 Task: Look for space in Rozzano, Italy from 3rd June, 2023 to 9th June, 2023 for 2 adults in price range Rs.6000 to Rs.12000. Place can be entire place with 1  bedroom having 1 bed and 1 bathroom. Property type can be house, flat, guest house, hotel. Booking option can be shelf check-in. Required host language is English.
Action: Mouse moved to (417, 116)
Screenshot: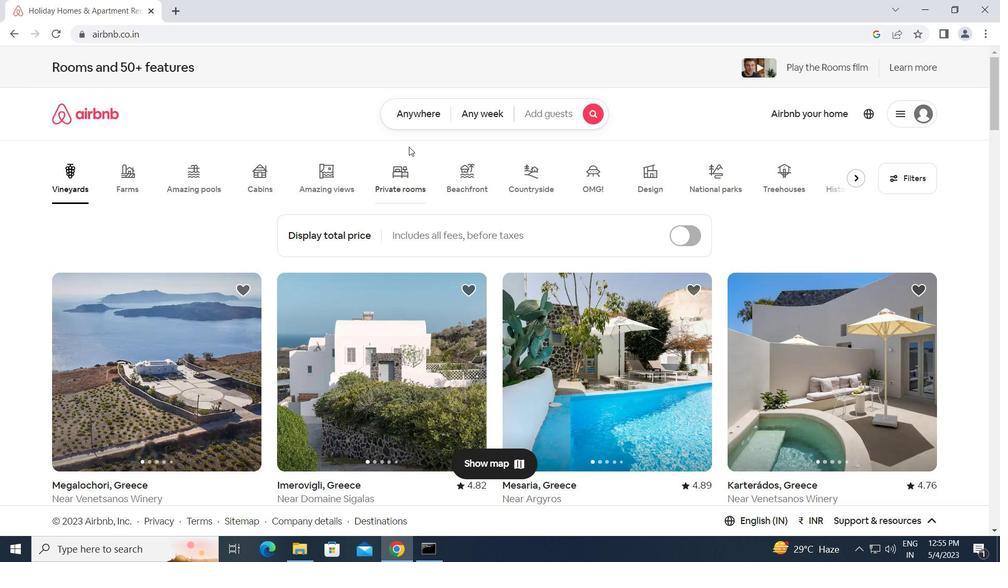 
Action: Mouse pressed left at (417, 116)
Screenshot: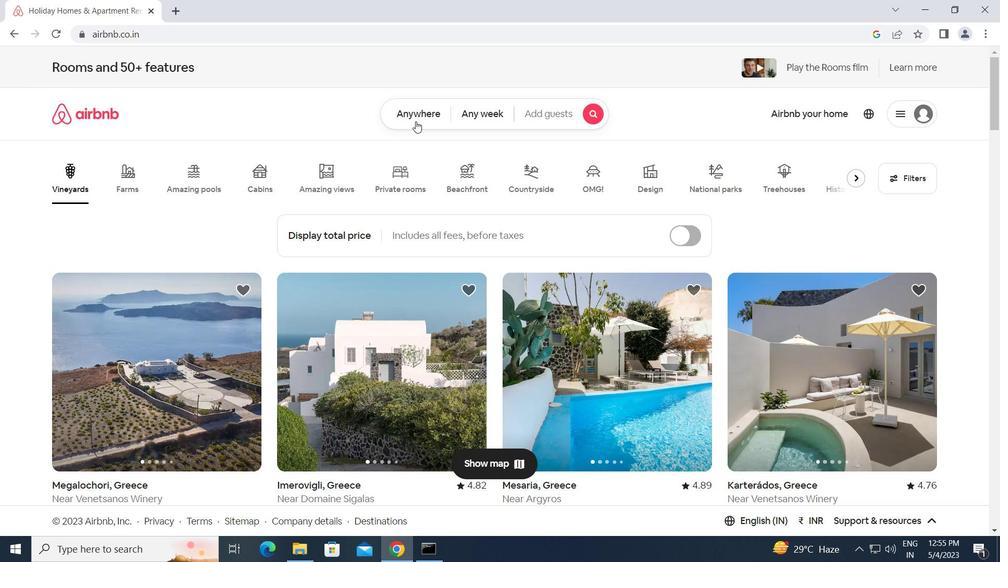 
Action: Mouse moved to (341, 157)
Screenshot: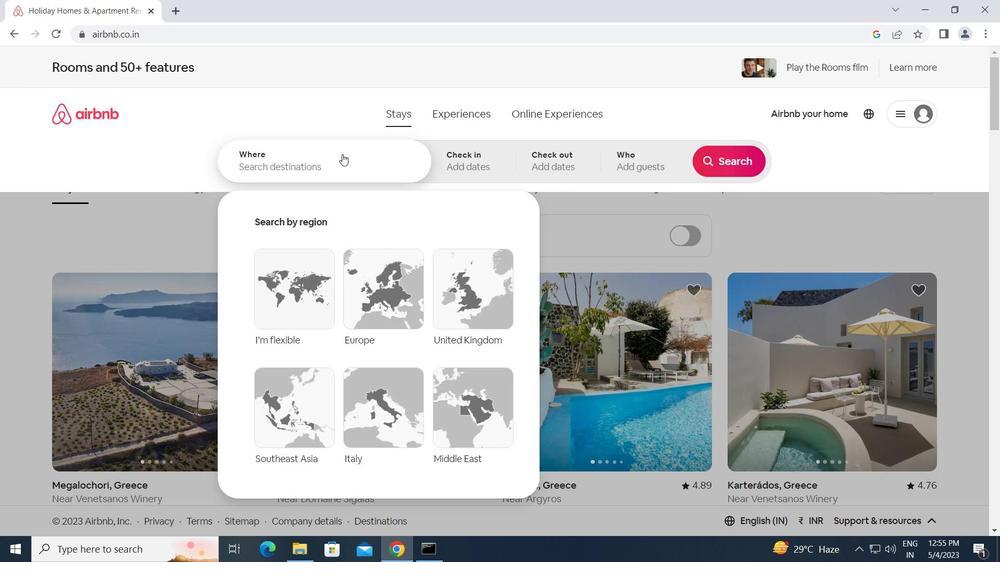 
Action: Mouse pressed left at (341, 157)
Screenshot: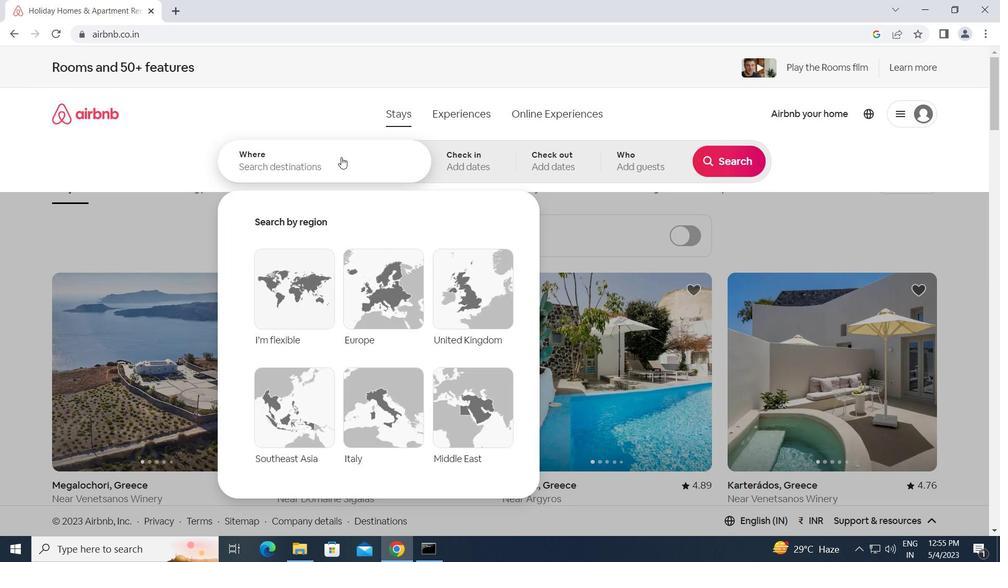 
Action: Key pressed r<Key.caps_lock>o<Key.caps_lock>zz<Key.backspace><Key.backspace><Key.caps_lock>zzano,<Key.space><Key.caps_lock>i<Key.caps_lock>taly
Screenshot: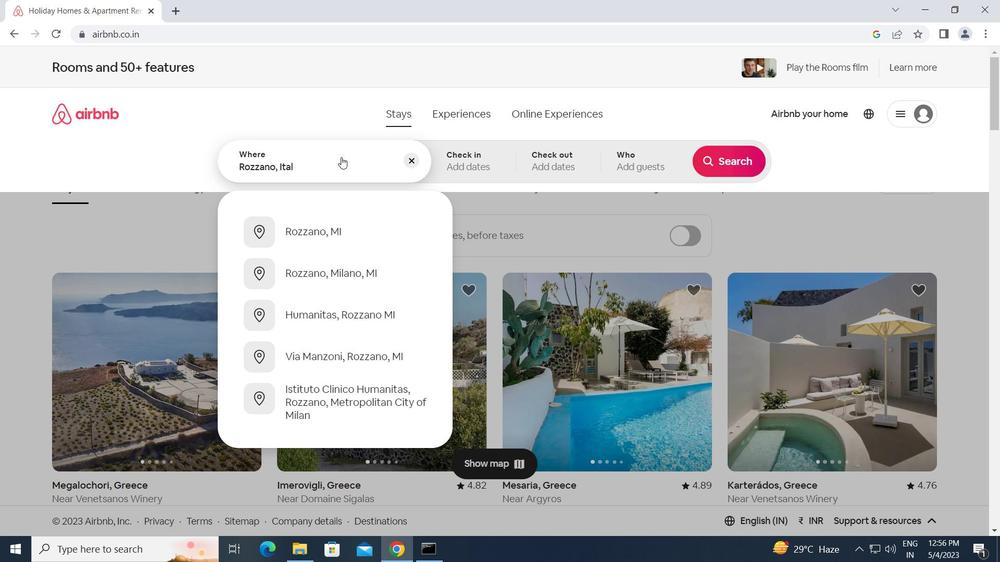 
Action: Mouse moved to (769, 18)
Screenshot: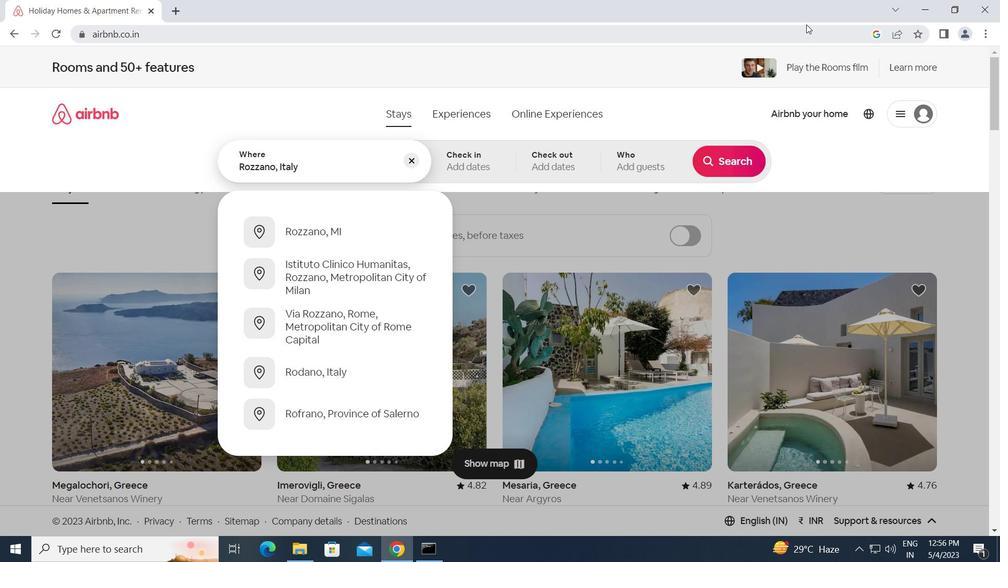 
Action: Key pressed <Key.enter>
Screenshot: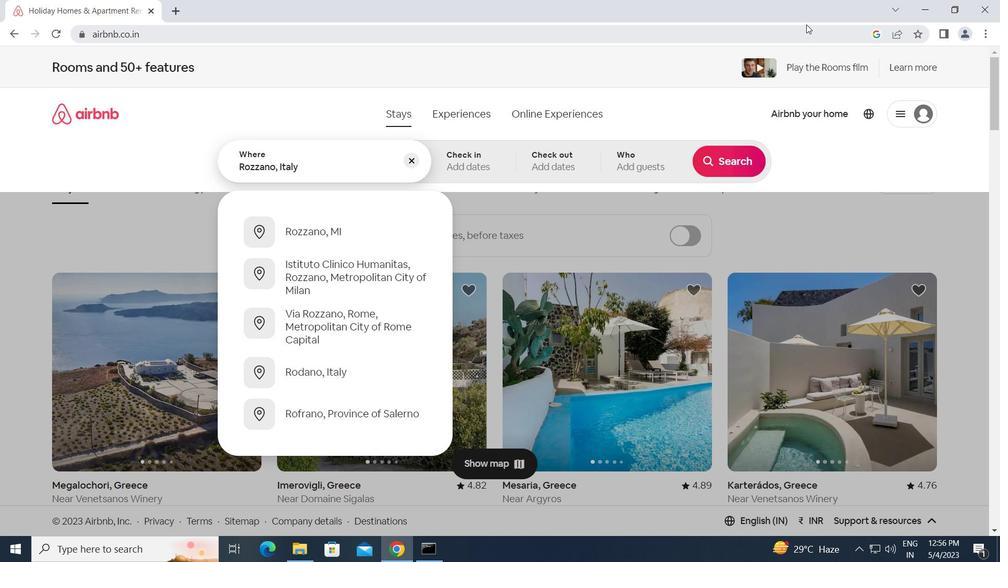 
Action: Mouse moved to (719, 316)
Screenshot: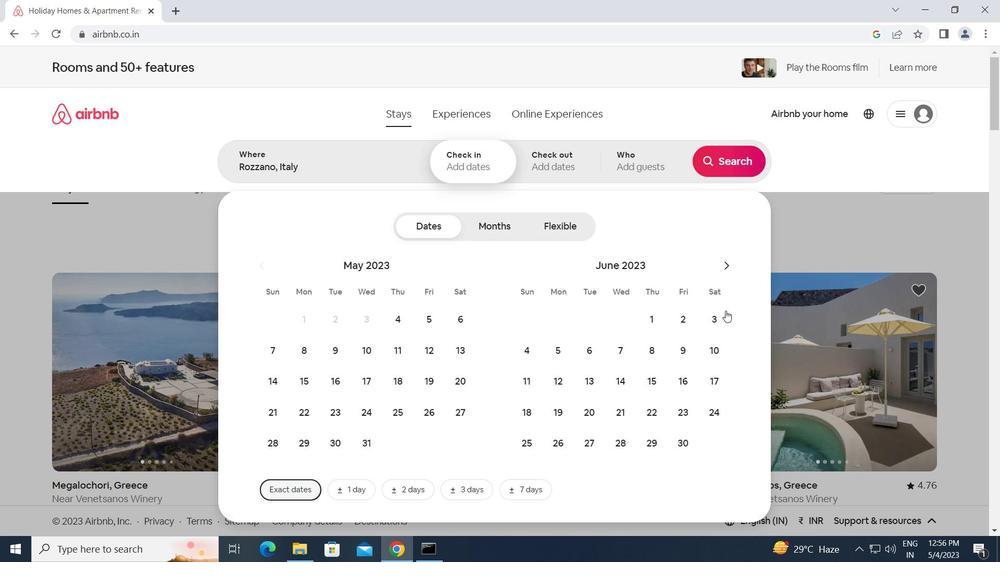 
Action: Mouse pressed left at (719, 316)
Screenshot: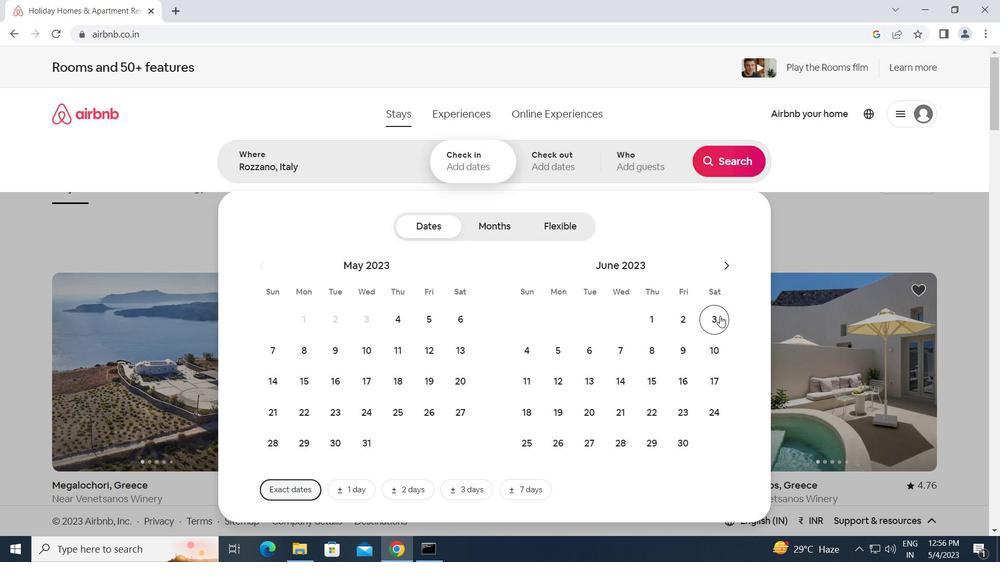 
Action: Mouse moved to (678, 349)
Screenshot: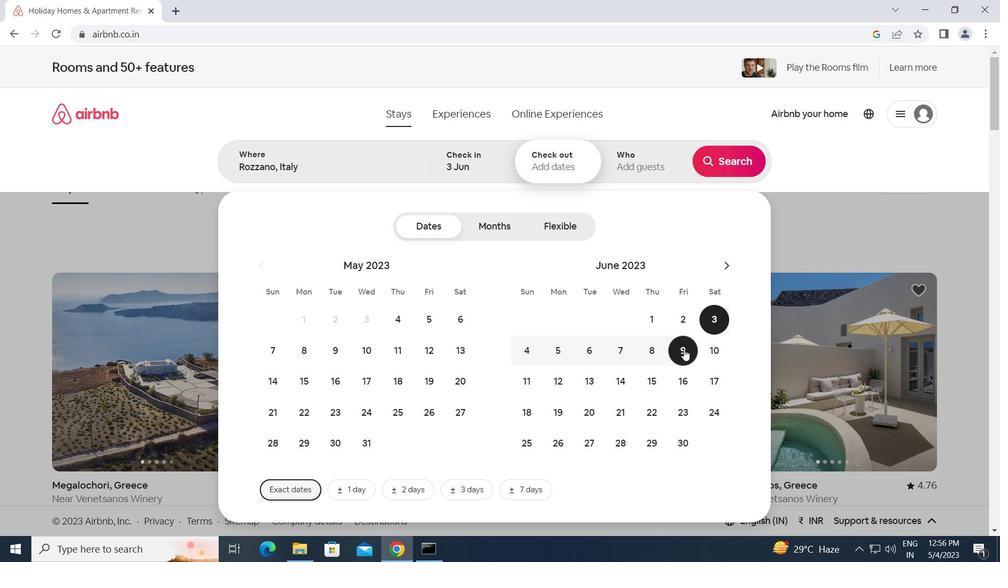 
Action: Mouse pressed left at (678, 349)
Screenshot: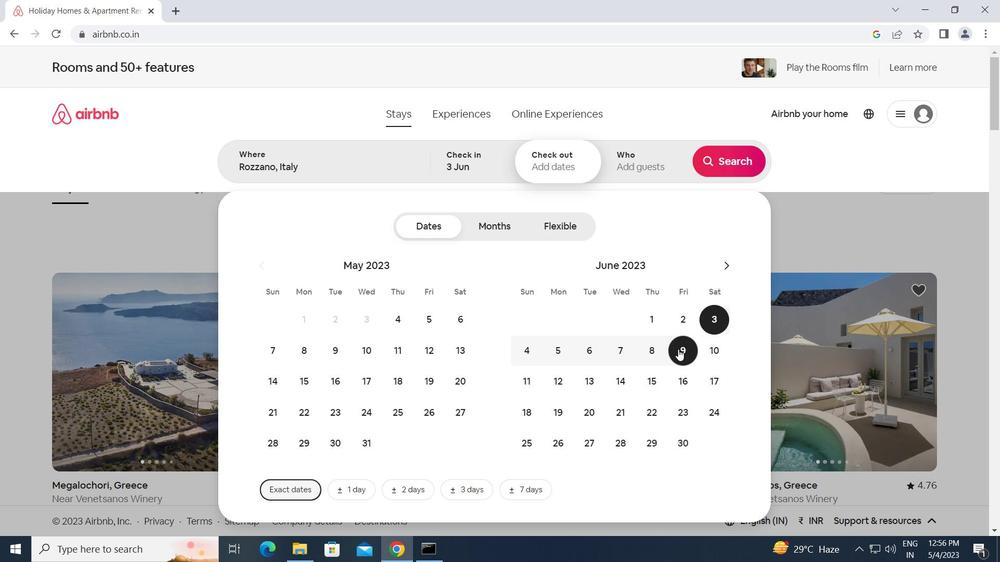 
Action: Mouse moved to (644, 161)
Screenshot: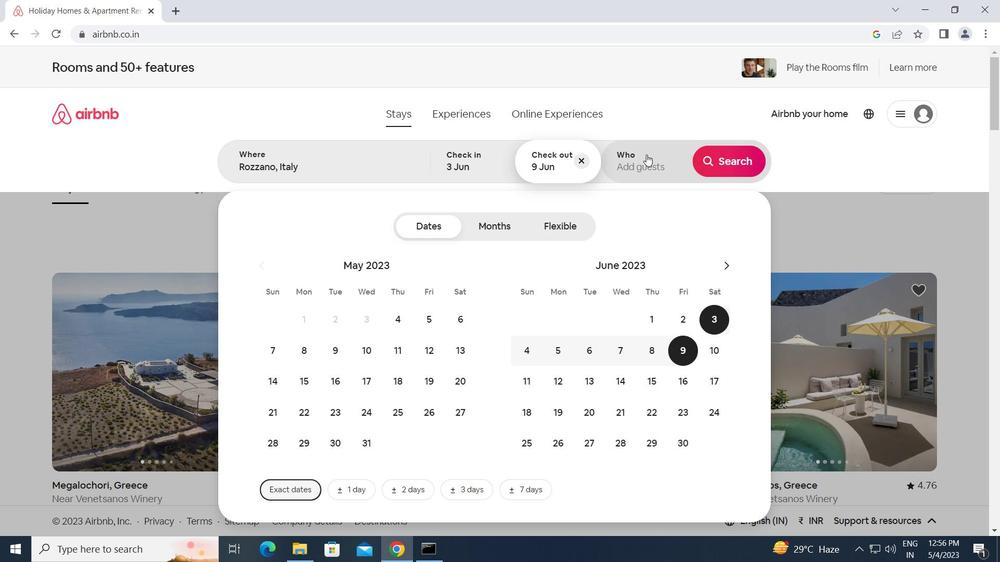 
Action: Mouse pressed left at (644, 161)
Screenshot: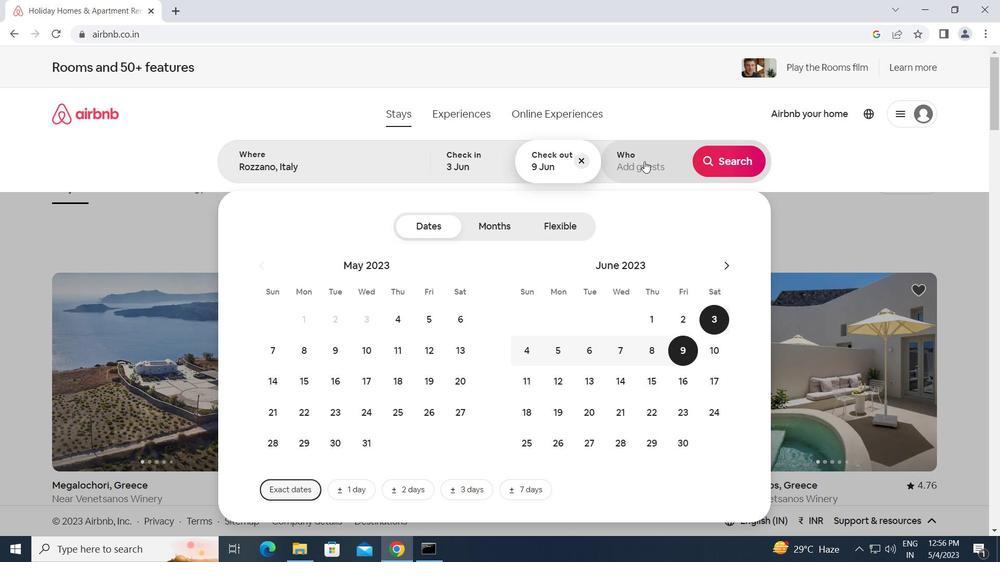 
Action: Mouse moved to (725, 226)
Screenshot: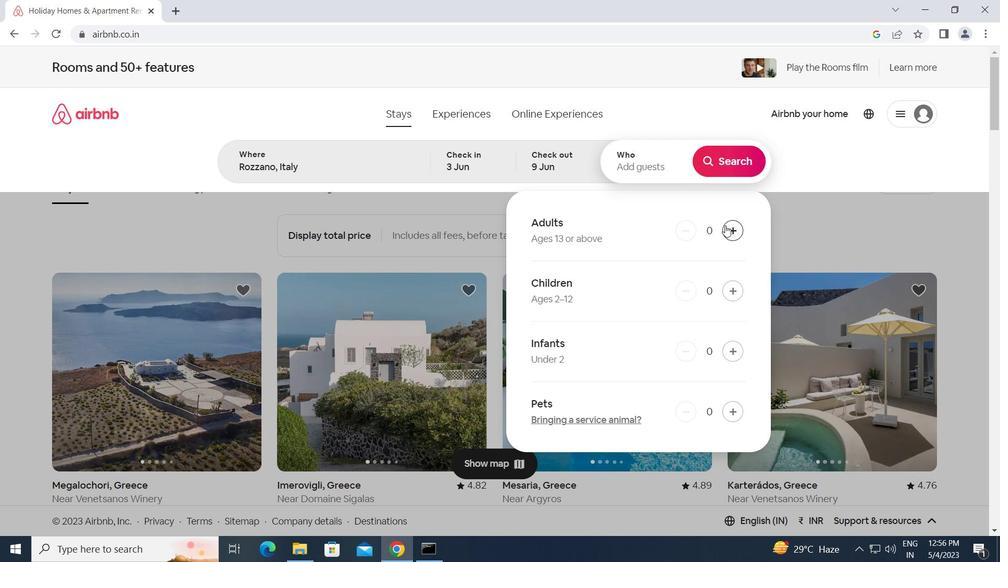 
Action: Mouse pressed left at (725, 226)
Screenshot: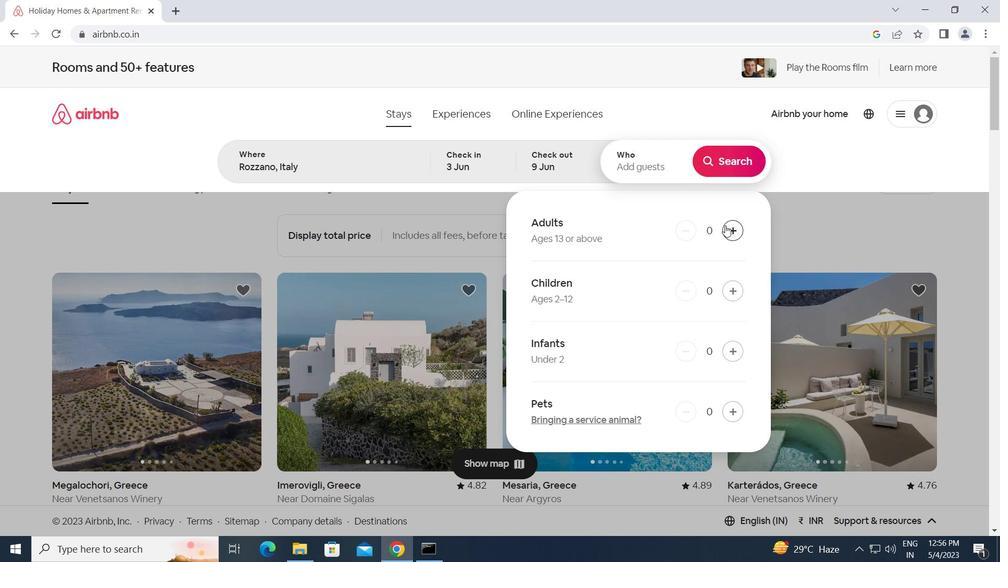 
Action: Mouse pressed left at (725, 226)
Screenshot: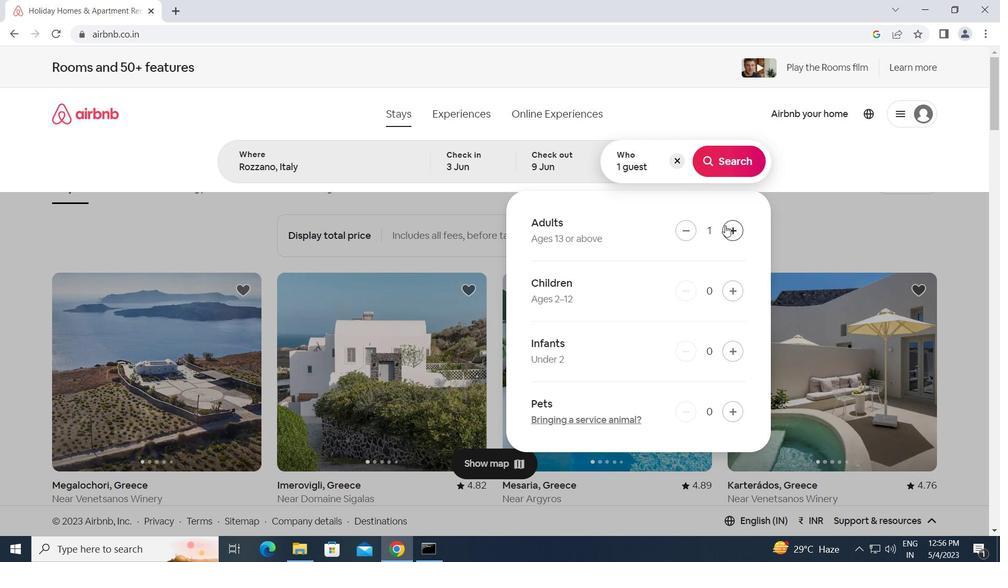 
Action: Mouse moved to (722, 161)
Screenshot: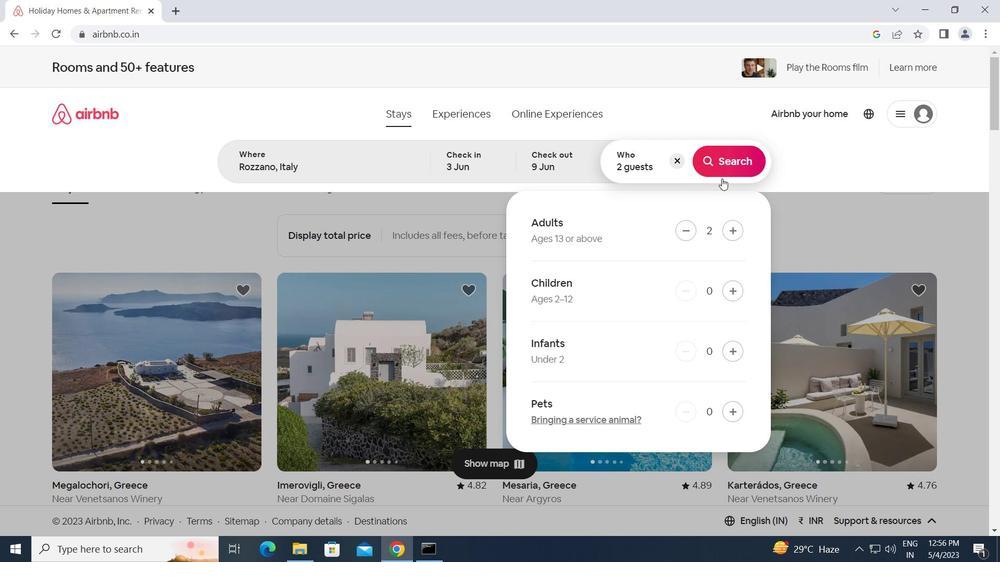 
Action: Mouse pressed left at (722, 161)
Screenshot: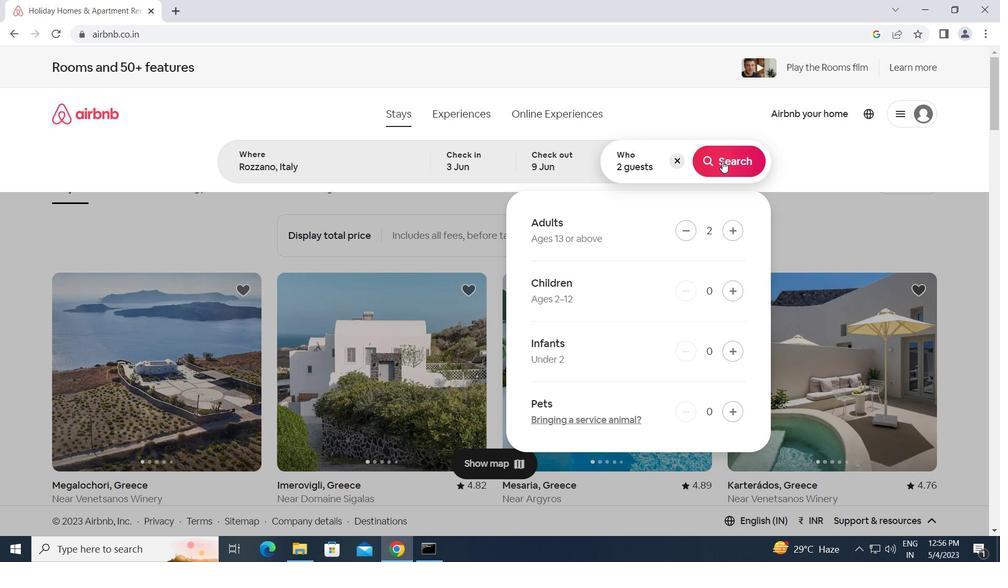 
Action: Mouse moved to (945, 127)
Screenshot: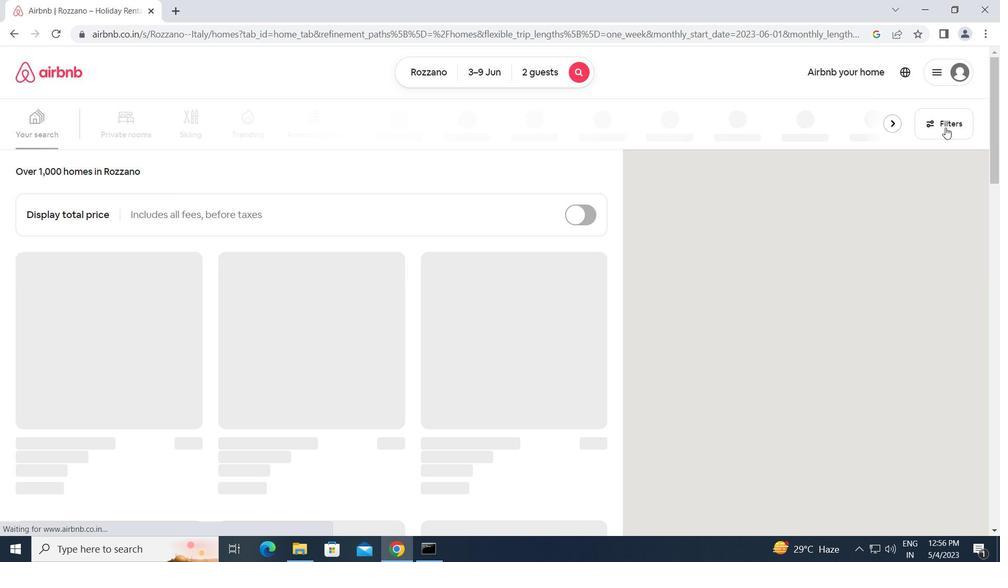 
Action: Mouse pressed left at (945, 127)
Screenshot: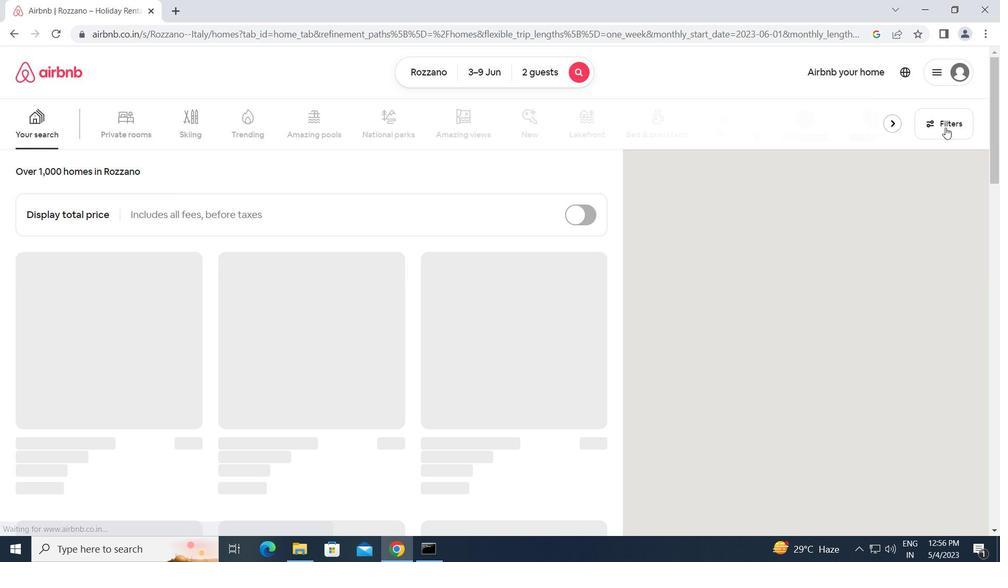 
Action: Mouse moved to (336, 290)
Screenshot: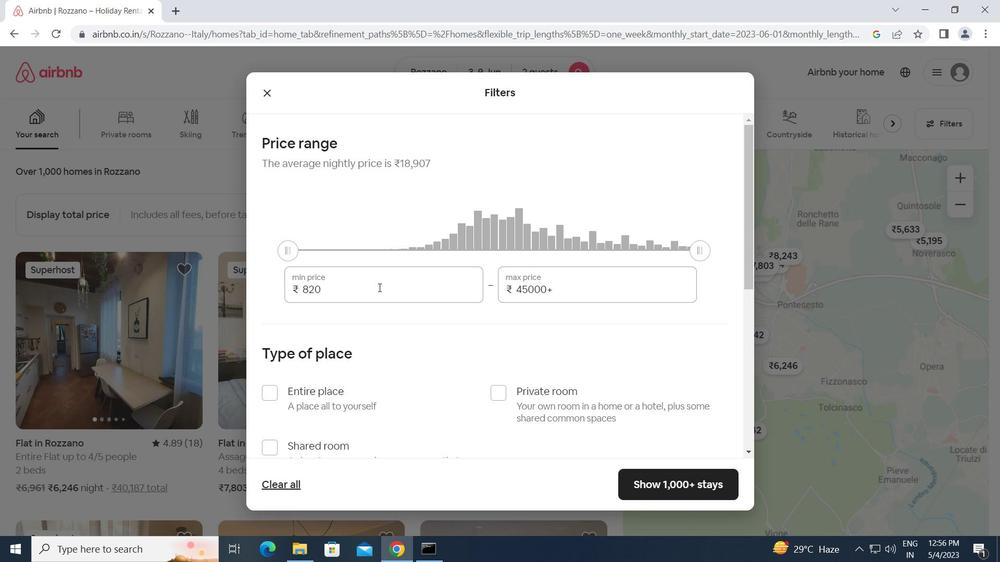 
Action: Mouse pressed left at (336, 290)
Screenshot: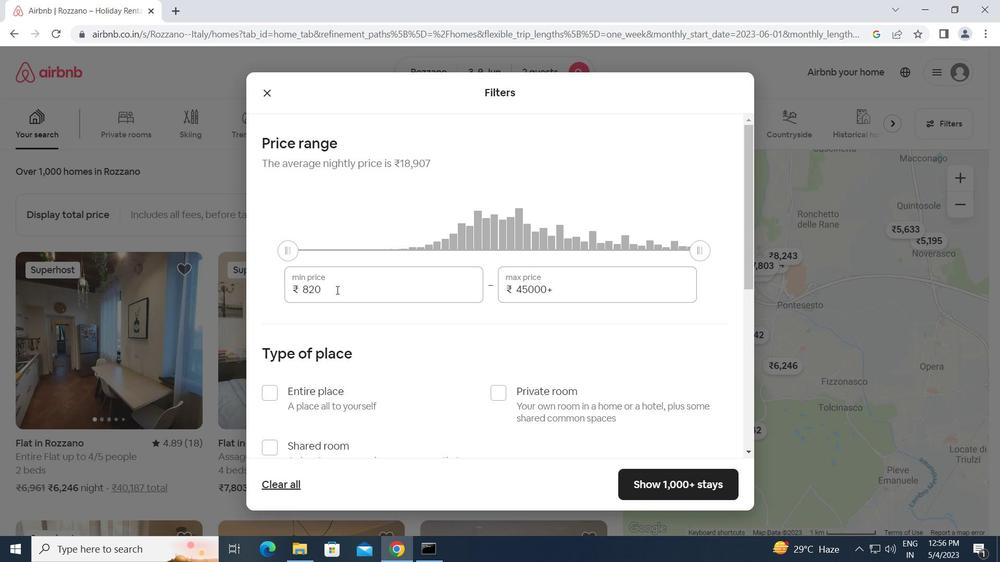 
Action: Mouse moved to (292, 290)
Screenshot: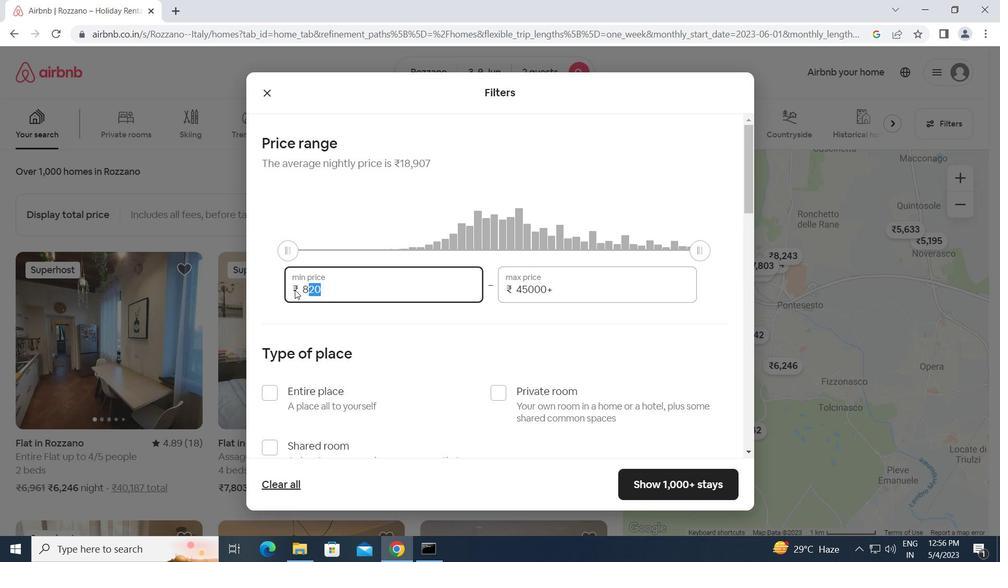 
Action: Key pressed 600
Screenshot: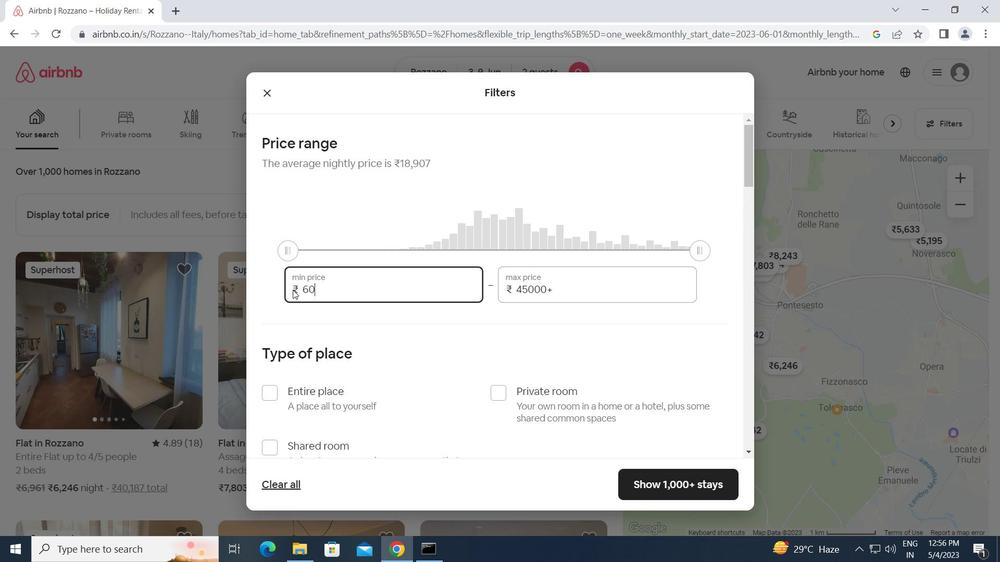 
Action: Mouse moved to (319, 336)
Screenshot: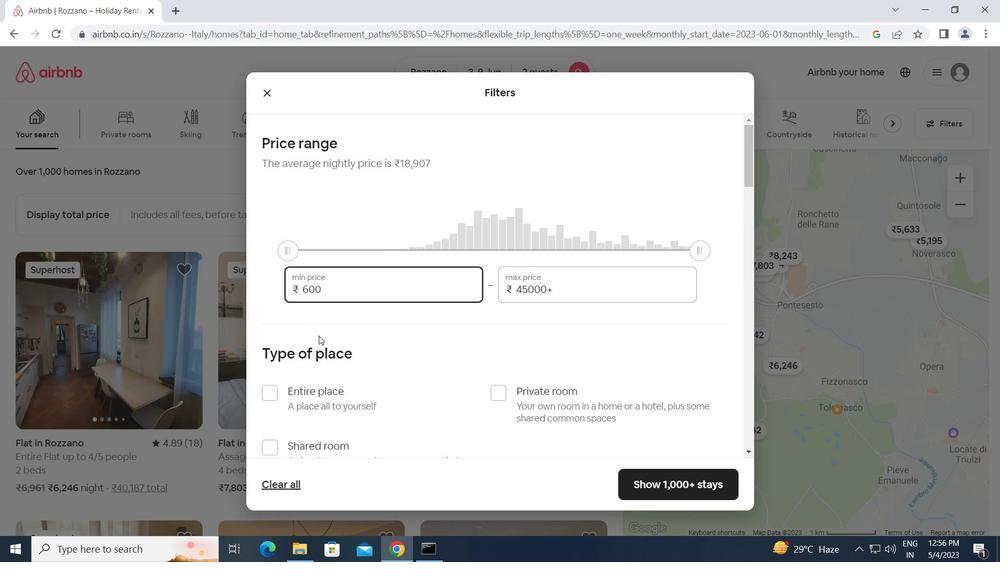 
Action: Key pressed 0<Key.tab>12000
Screenshot: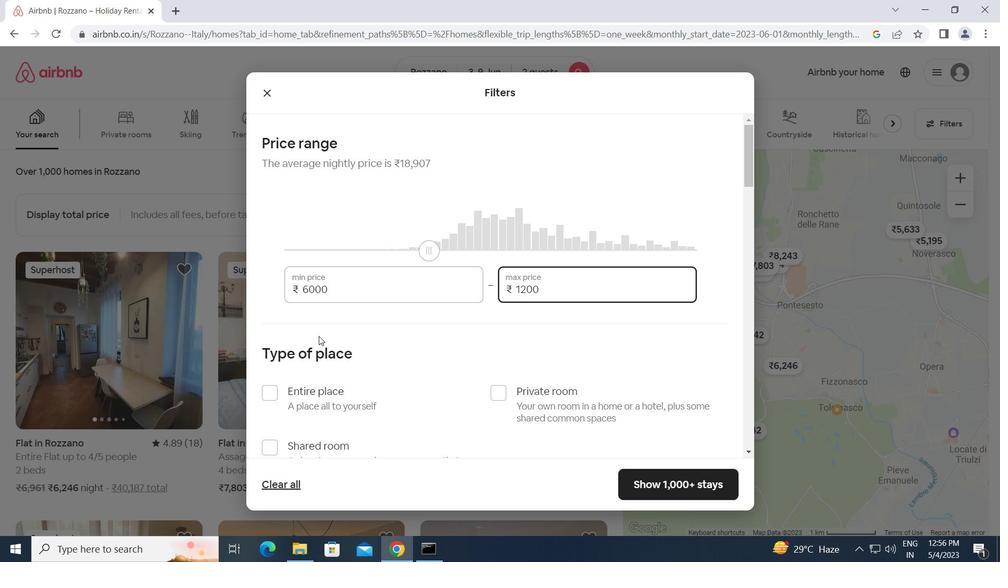 
Action: Mouse moved to (438, 386)
Screenshot: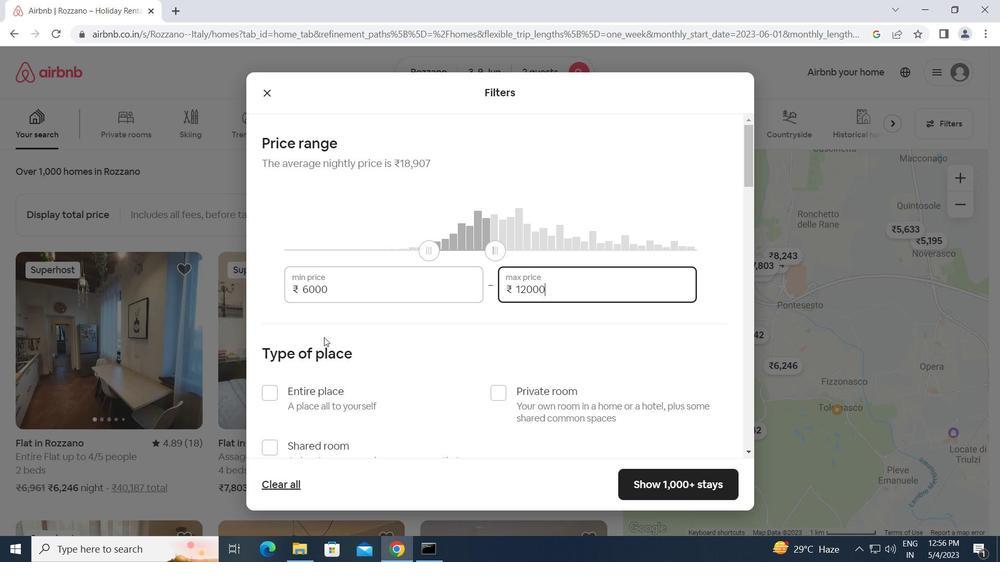 
Action: Mouse scrolled (438, 385) with delta (0, 0)
Screenshot: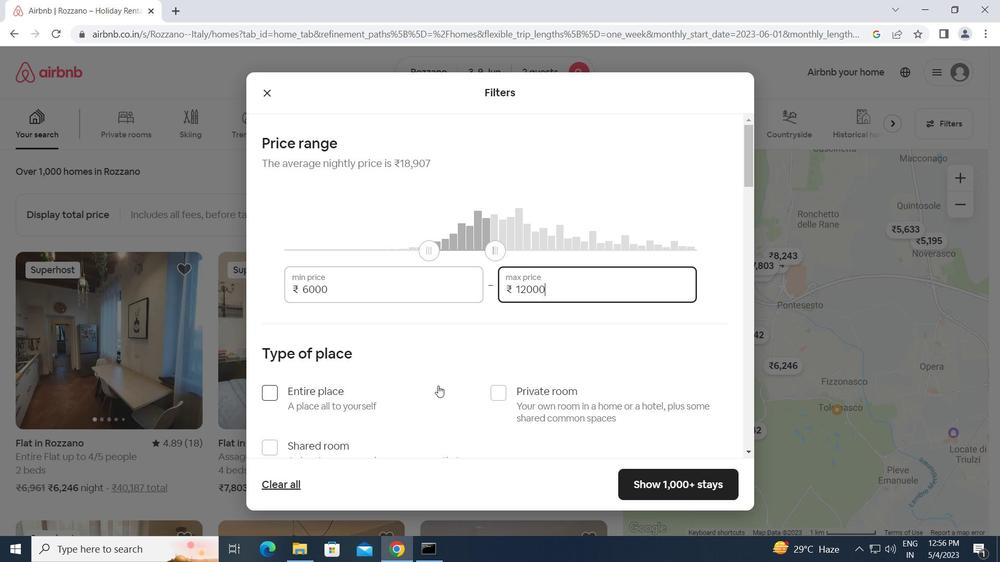 
Action: Mouse moved to (270, 326)
Screenshot: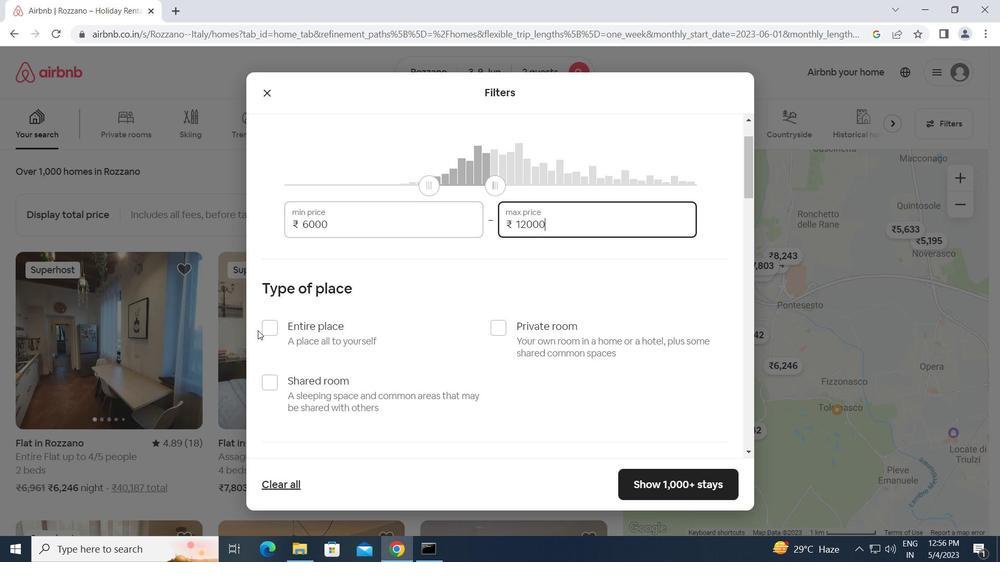 
Action: Mouse pressed left at (270, 326)
Screenshot: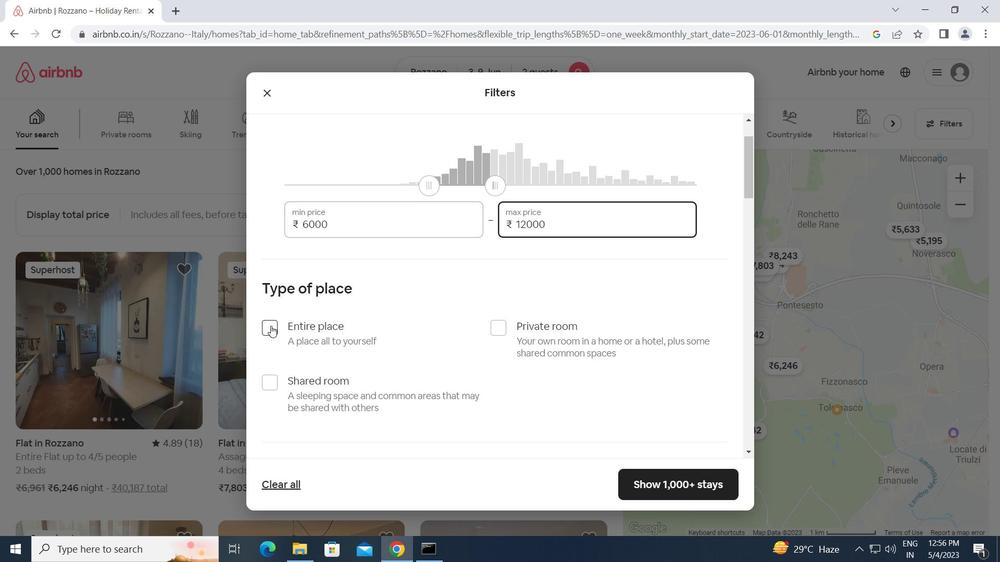 
Action: Mouse moved to (394, 368)
Screenshot: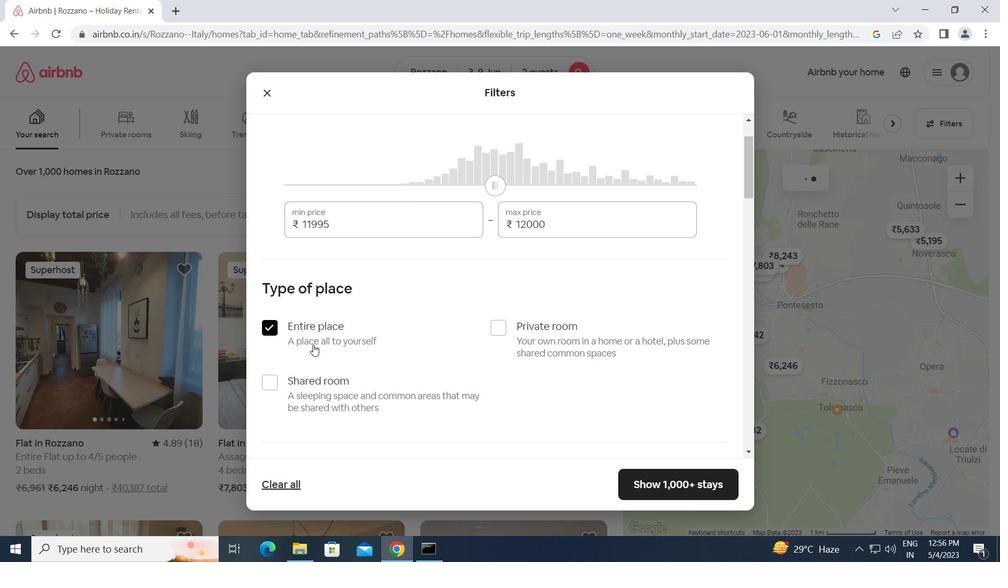 
Action: Mouse scrolled (394, 368) with delta (0, 0)
Screenshot: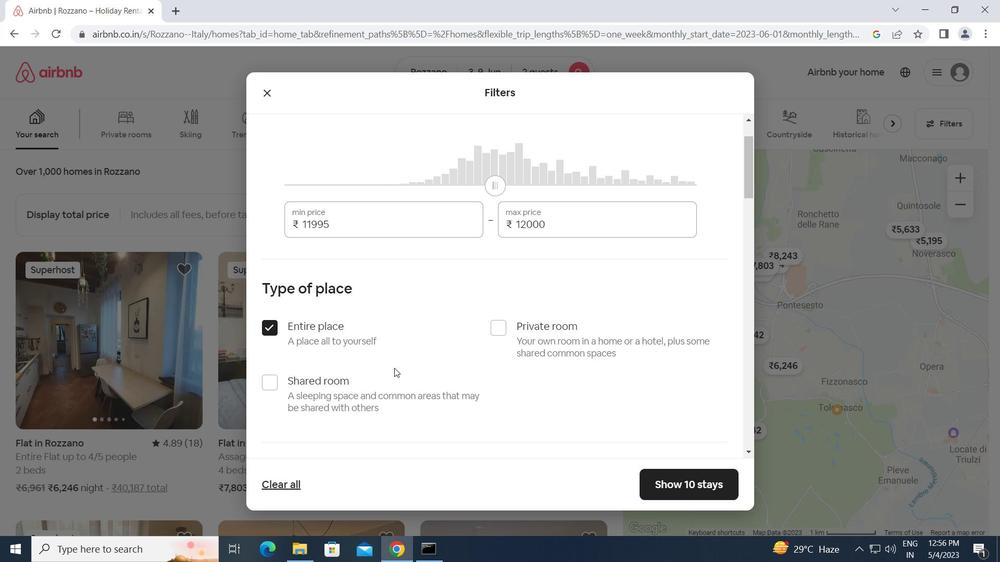 
Action: Mouse scrolled (394, 368) with delta (0, 0)
Screenshot: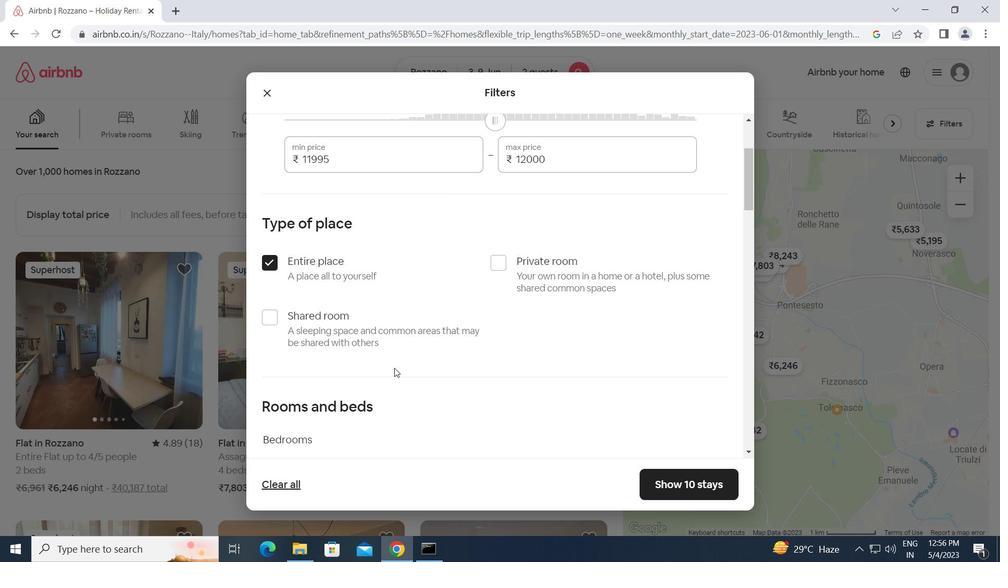 
Action: Mouse scrolled (394, 368) with delta (0, 0)
Screenshot: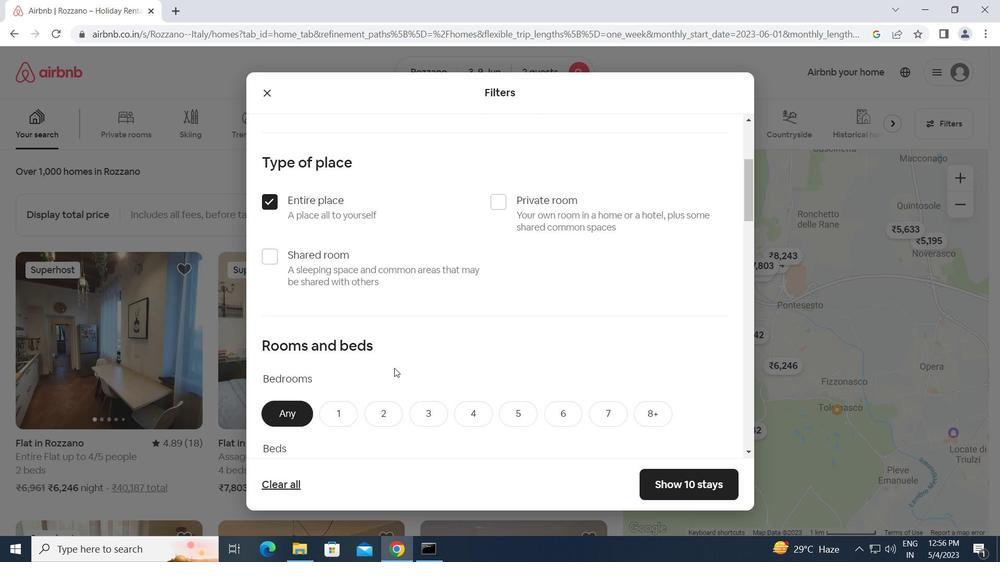
Action: Mouse moved to (338, 344)
Screenshot: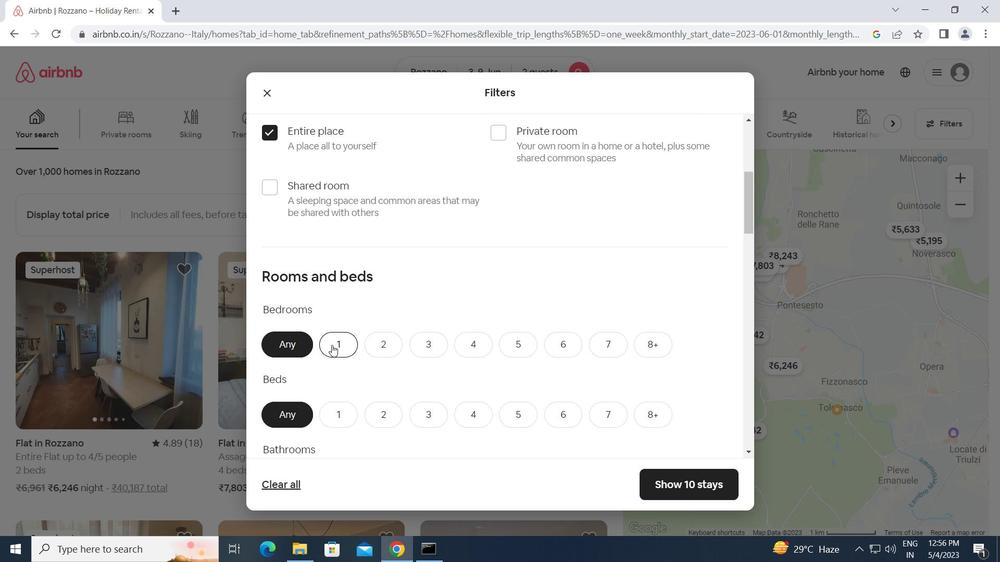 
Action: Mouse pressed left at (338, 344)
Screenshot: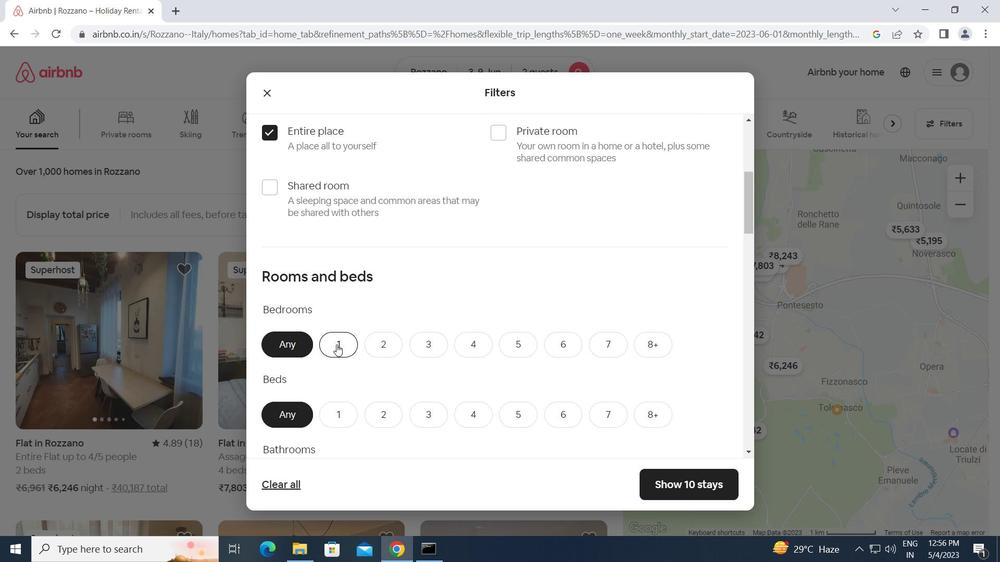 
Action: Mouse moved to (335, 406)
Screenshot: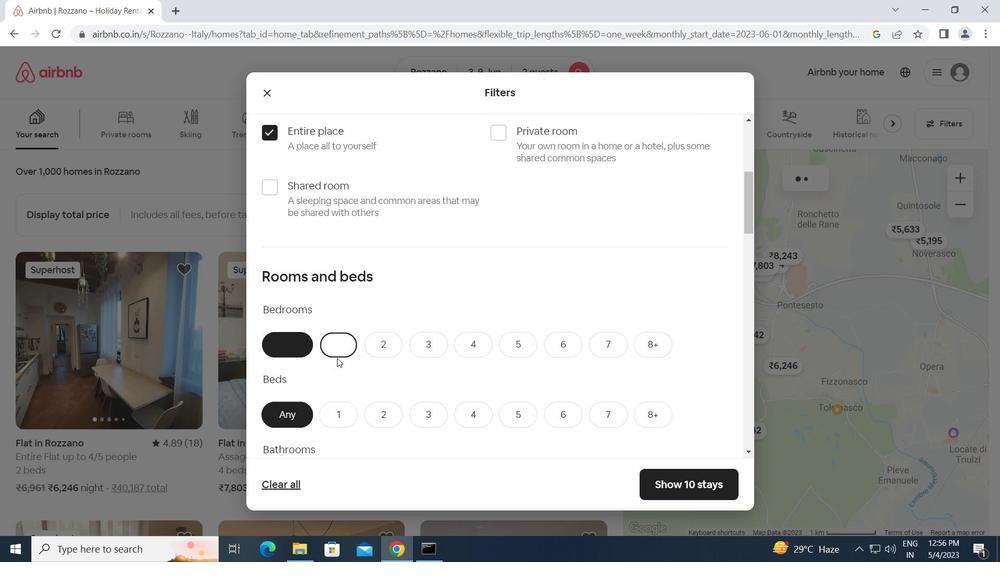 
Action: Mouse pressed left at (335, 406)
Screenshot: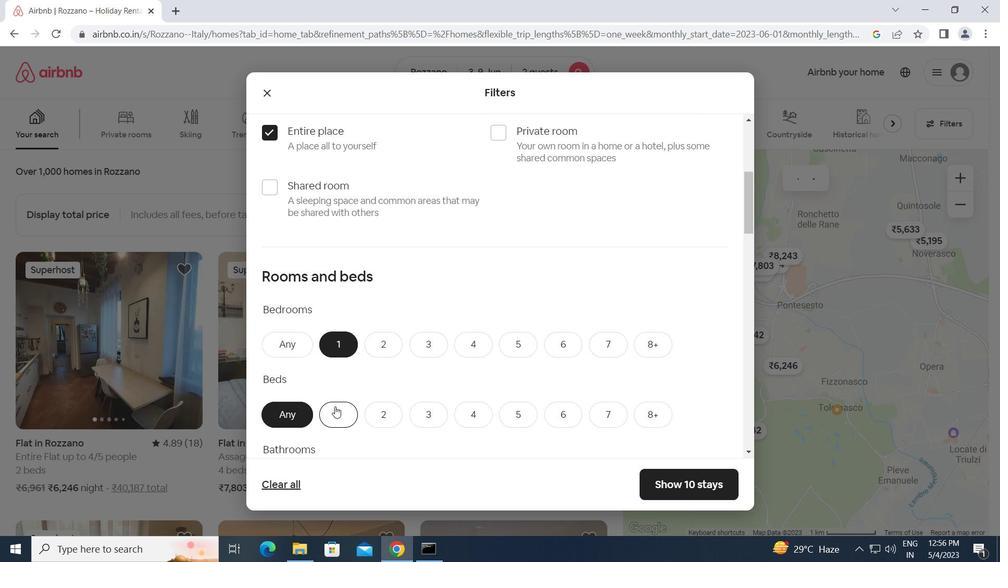
Action: Mouse moved to (395, 416)
Screenshot: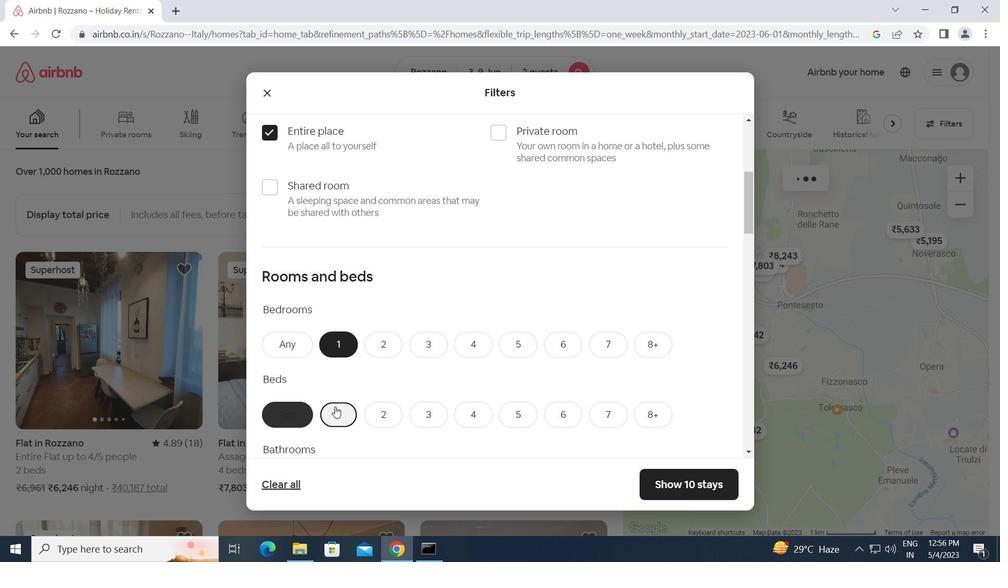 
Action: Mouse scrolled (395, 415) with delta (0, 0)
Screenshot: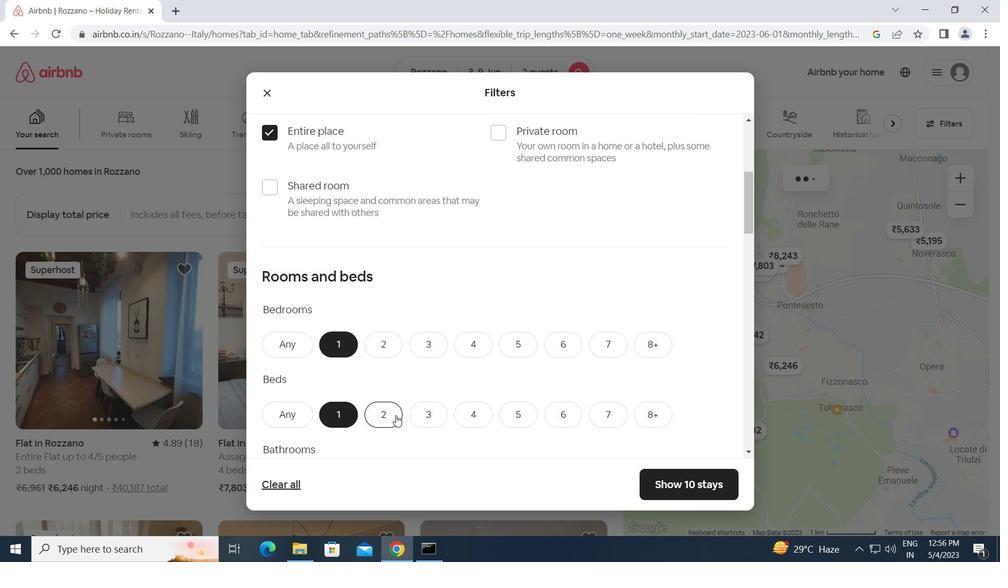 
Action: Mouse scrolled (395, 415) with delta (0, 0)
Screenshot: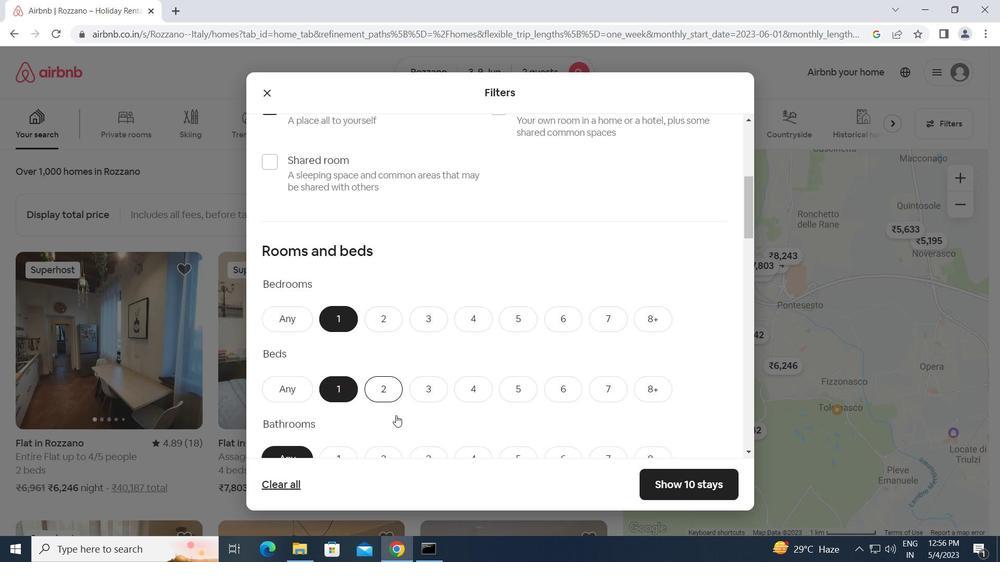 
Action: Mouse moved to (332, 353)
Screenshot: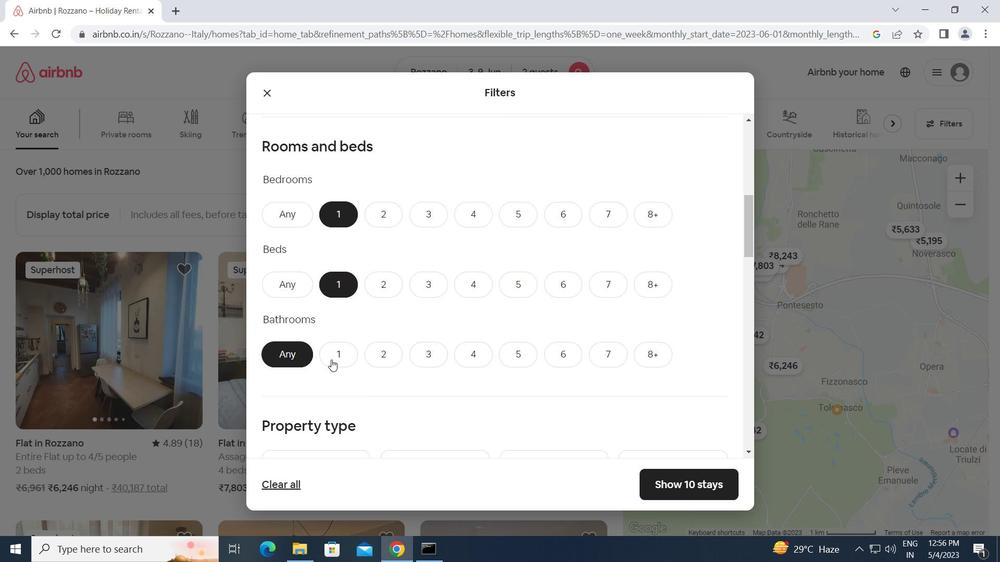 
Action: Mouse pressed left at (332, 353)
Screenshot: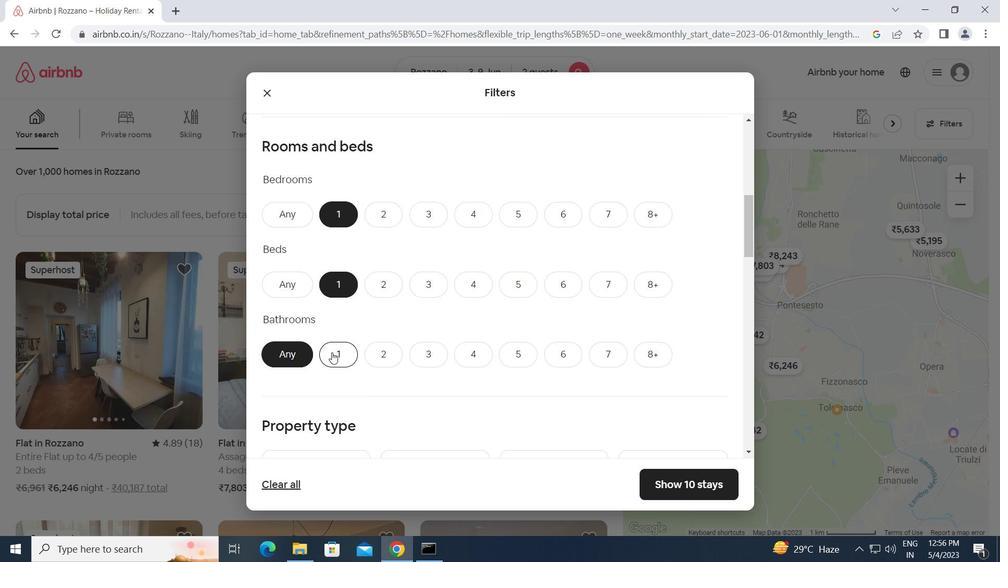 
Action: Mouse moved to (457, 404)
Screenshot: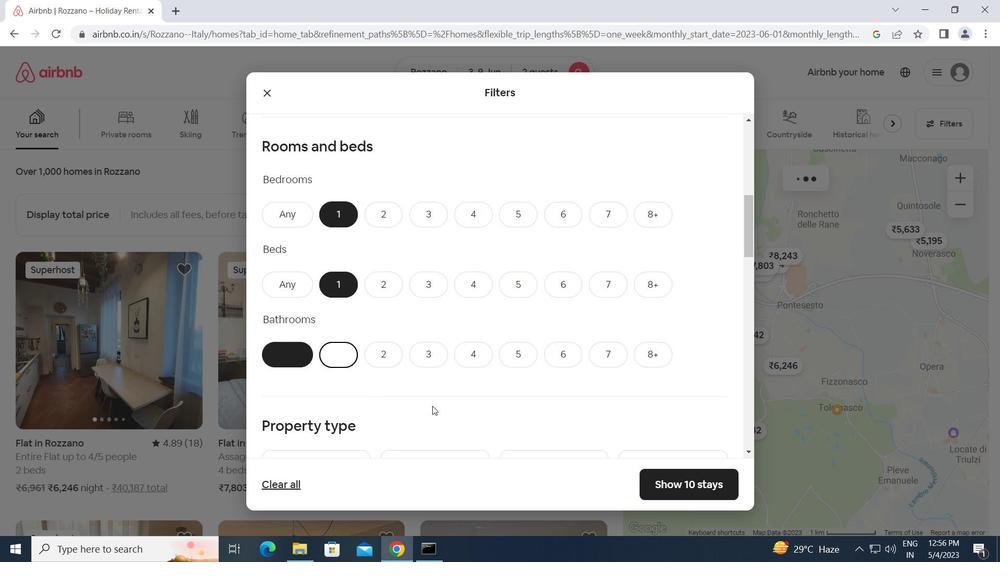 
Action: Mouse scrolled (457, 404) with delta (0, 0)
Screenshot: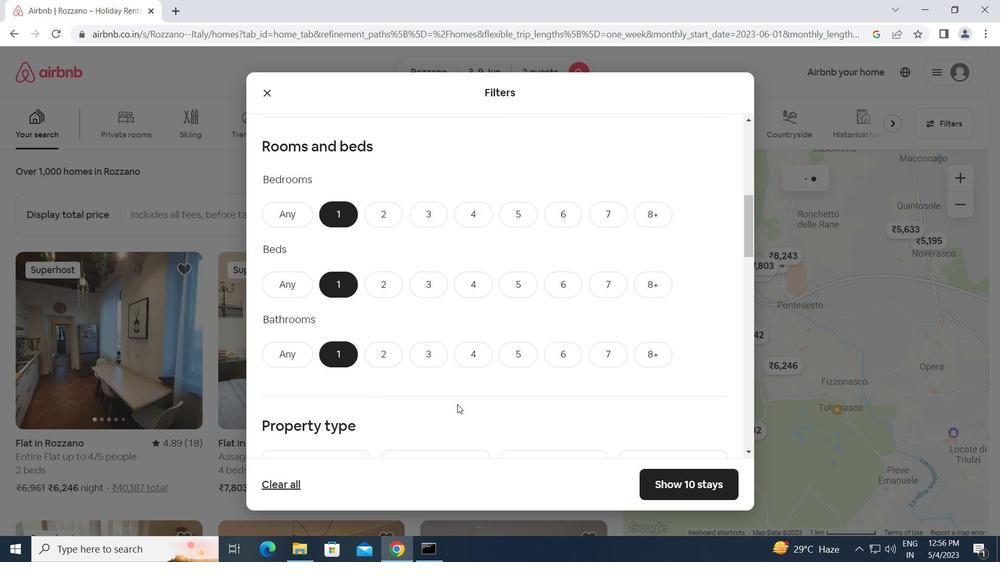 
Action: Mouse scrolled (457, 404) with delta (0, 0)
Screenshot: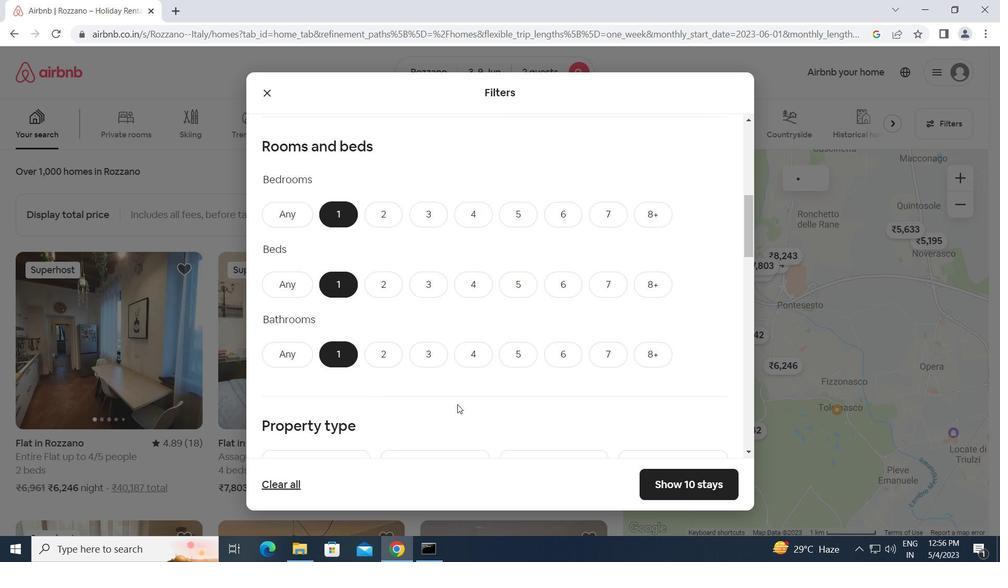
Action: Mouse scrolled (457, 404) with delta (0, 0)
Screenshot: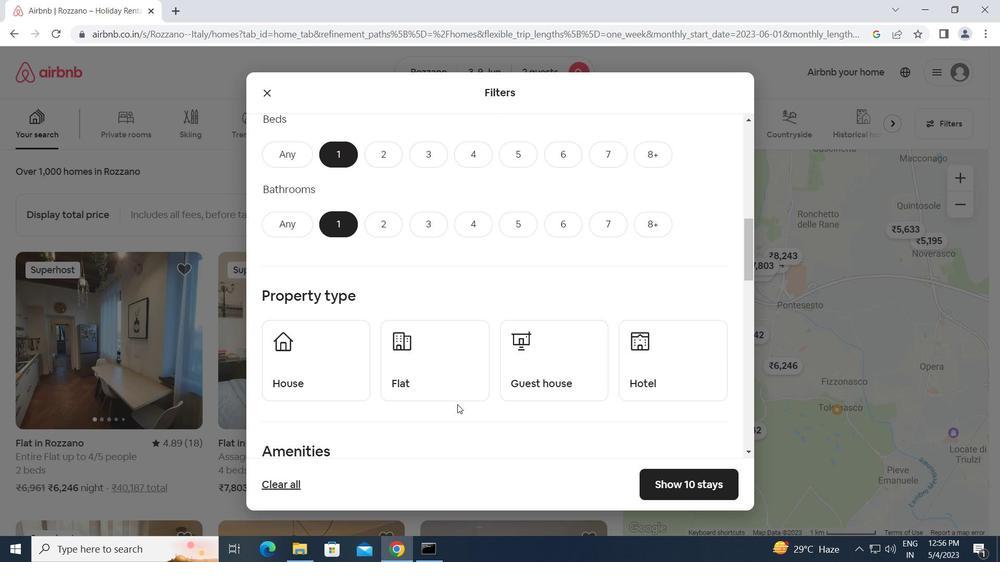 
Action: Mouse moved to (314, 365)
Screenshot: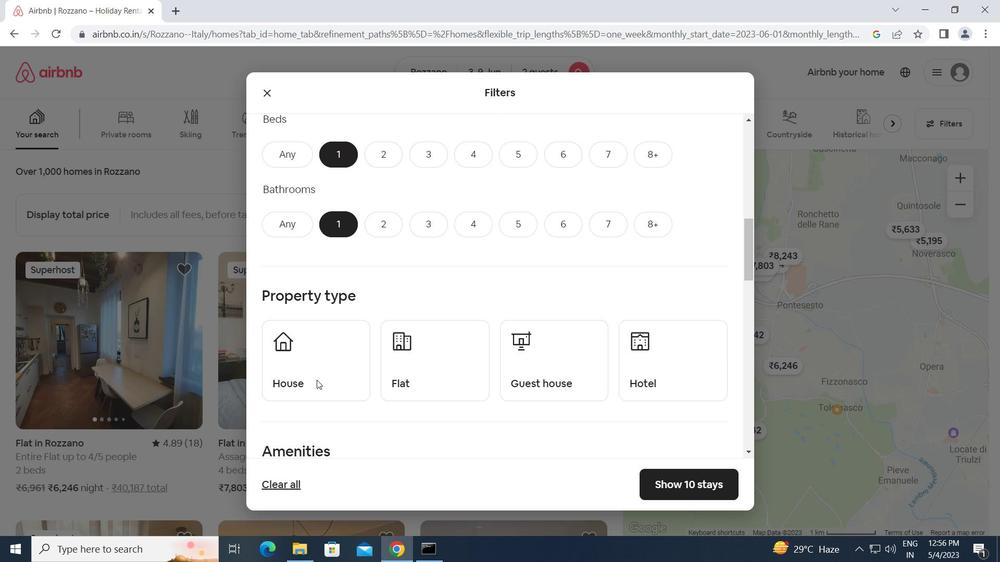 
Action: Mouse pressed left at (314, 365)
Screenshot: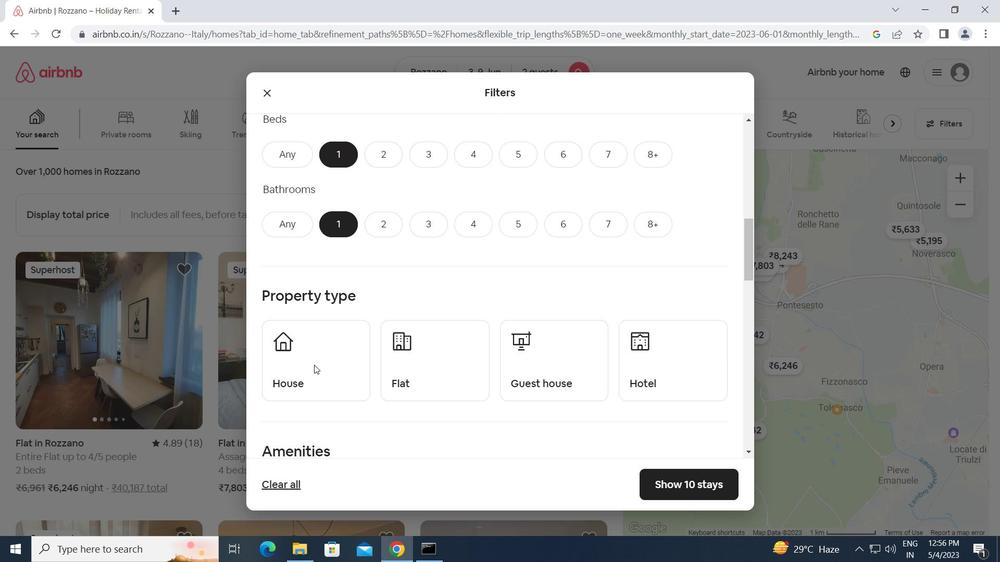 
Action: Mouse moved to (435, 306)
Screenshot: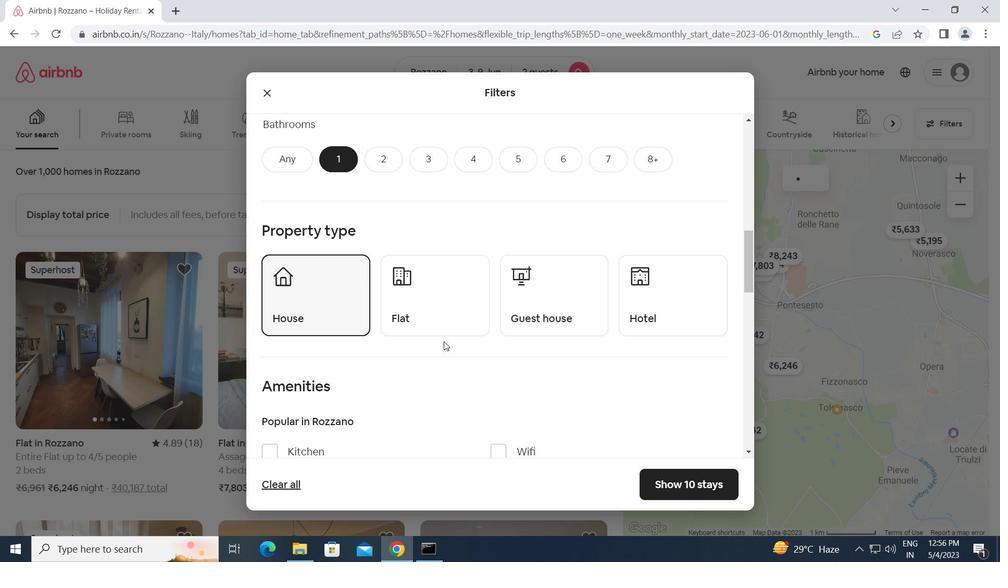 
Action: Mouse pressed left at (435, 306)
Screenshot: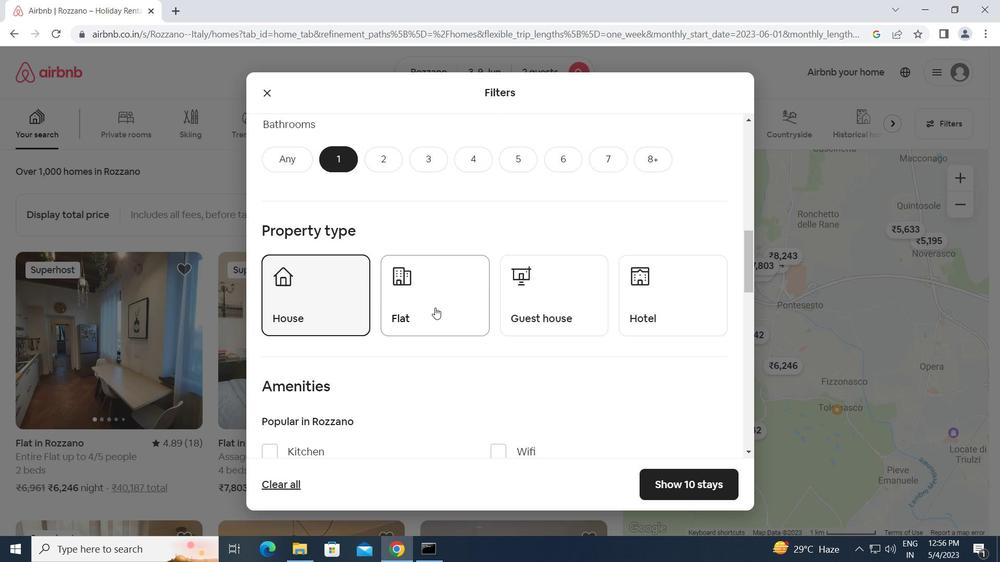 
Action: Mouse moved to (522, 305)
Screenshot: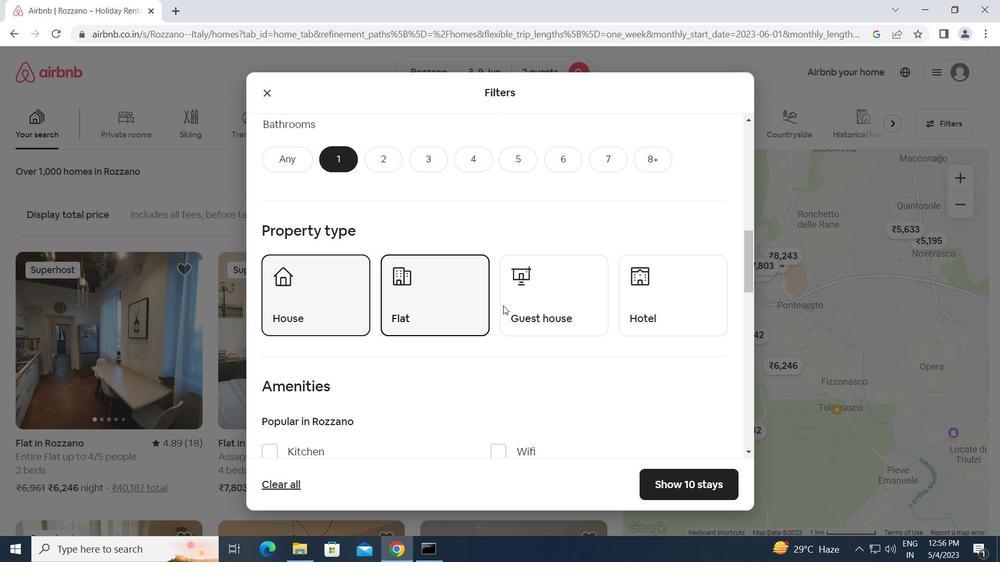 
Action: Mouse pressed left at (522, 305)
Screenshot: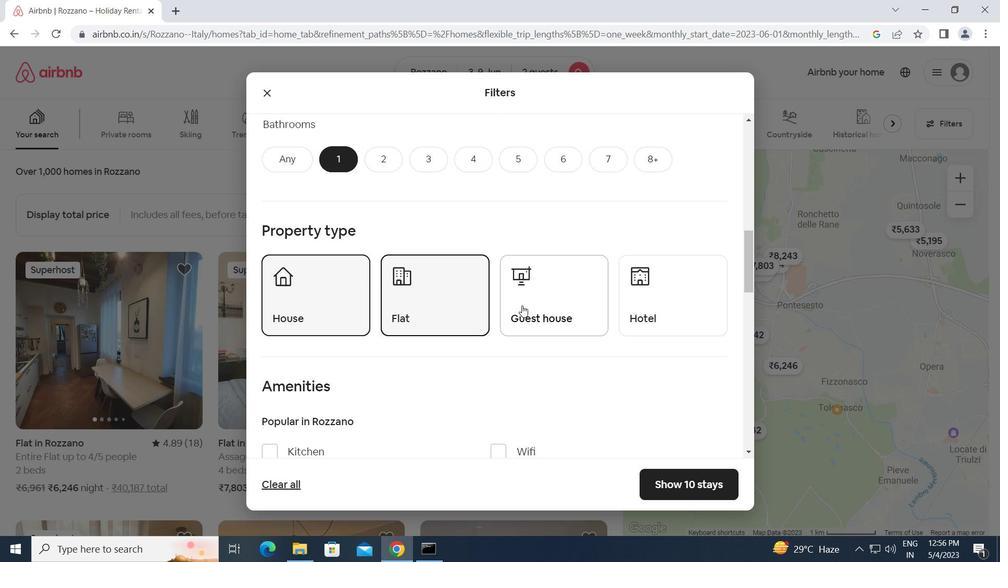 
Action: Mouse moved to (664, 319)
Screenshot: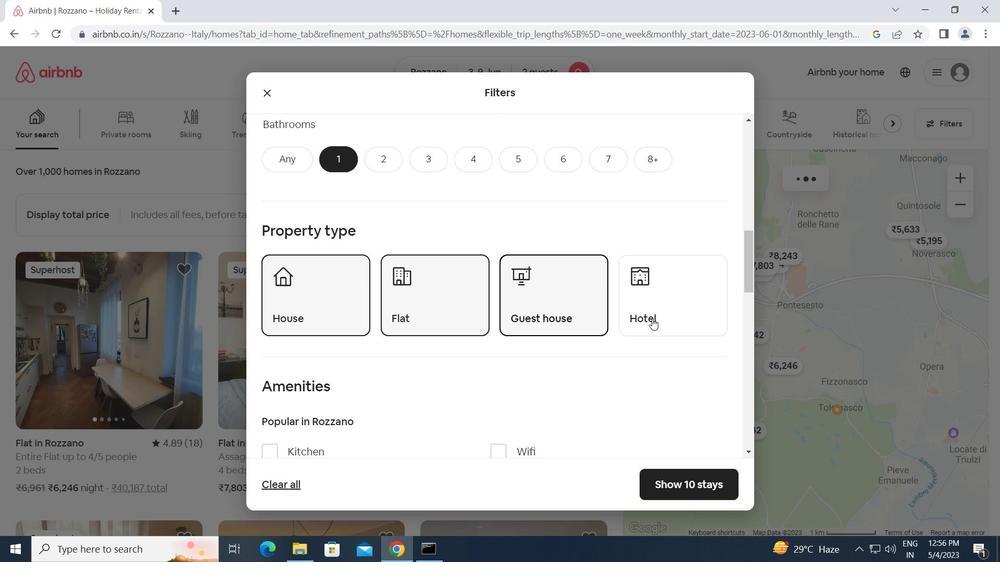 
Action: Mouse pressed left at (664, 319)
Screenshot: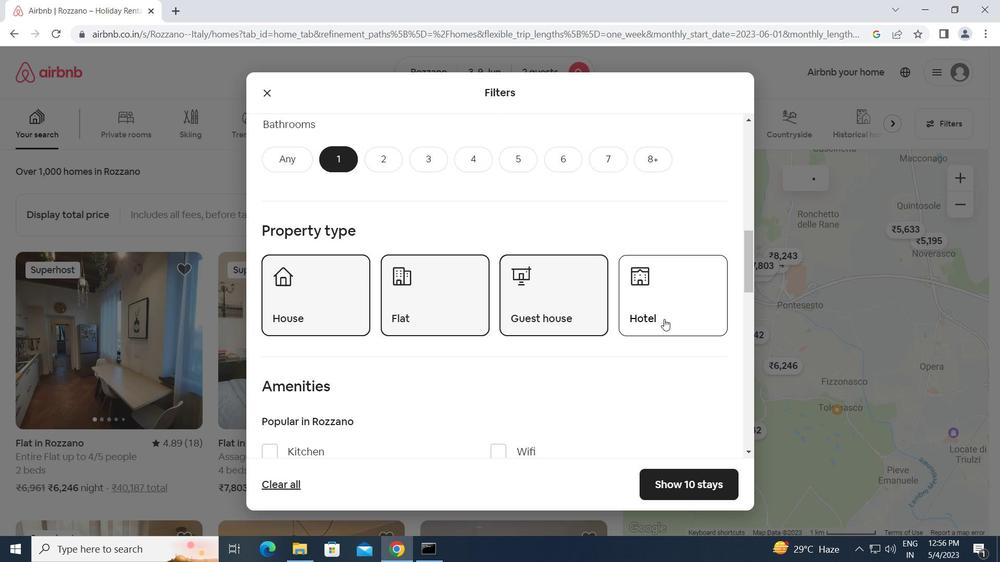 
Action: Mouse moved to (466, 334)
Screenshot: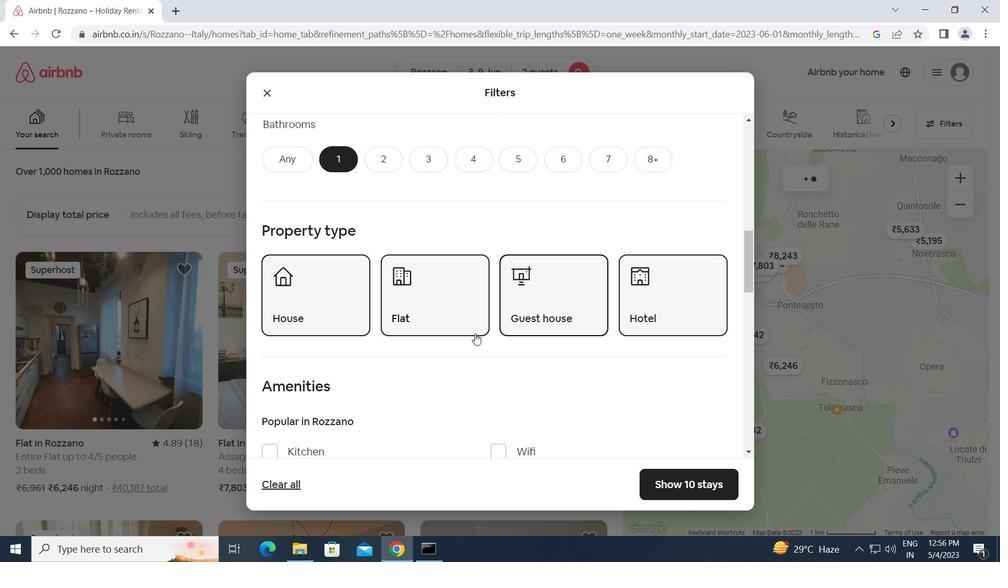 
Action: Mouse scrolled (466, 333) with delta (0, 0)
Screenshot: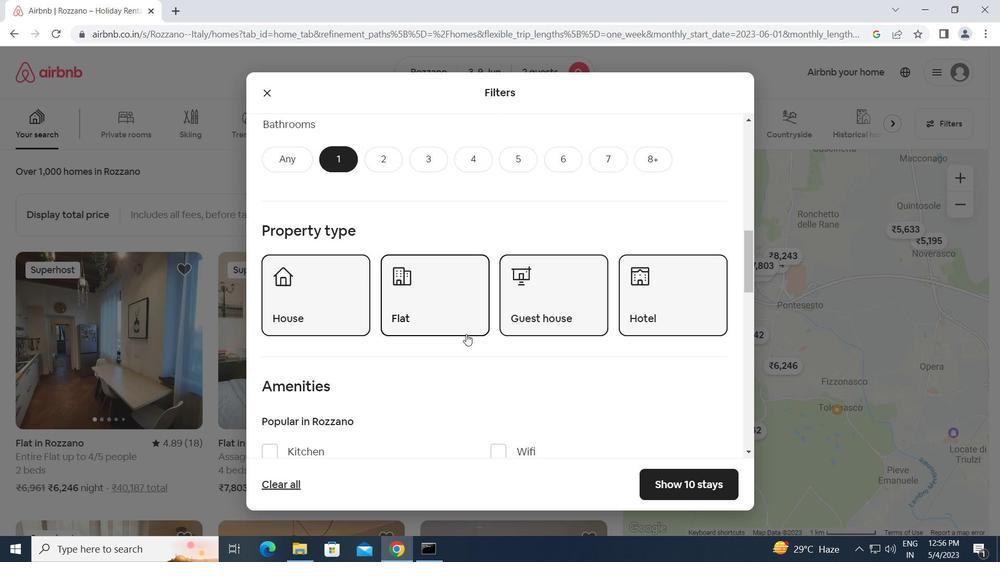 
Action: Mouse scrolled (466, 333) with delta (0, 0)
Screenshot: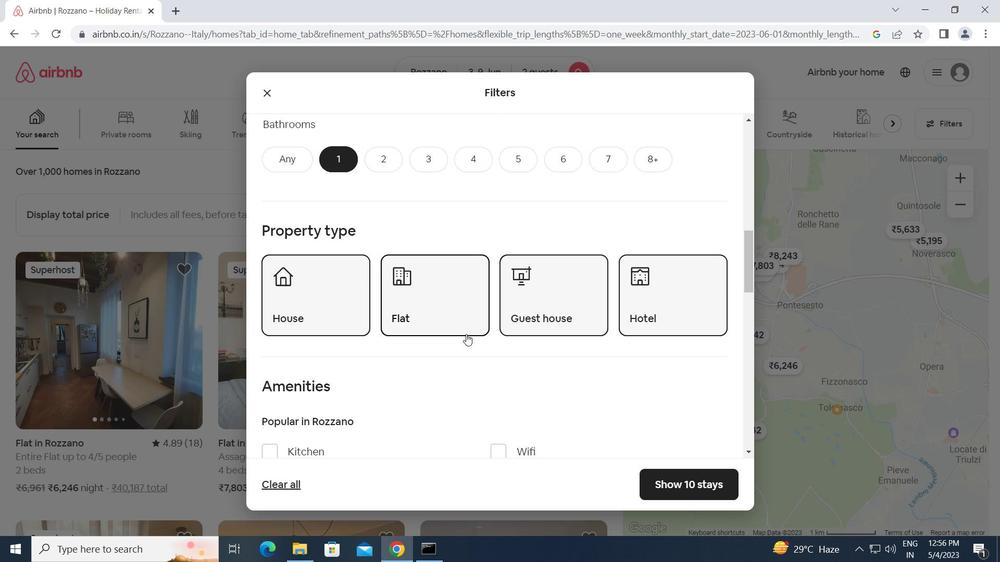 
Action: Mouse scrolled (466, 333) with delta (0, 0)
Screenshot: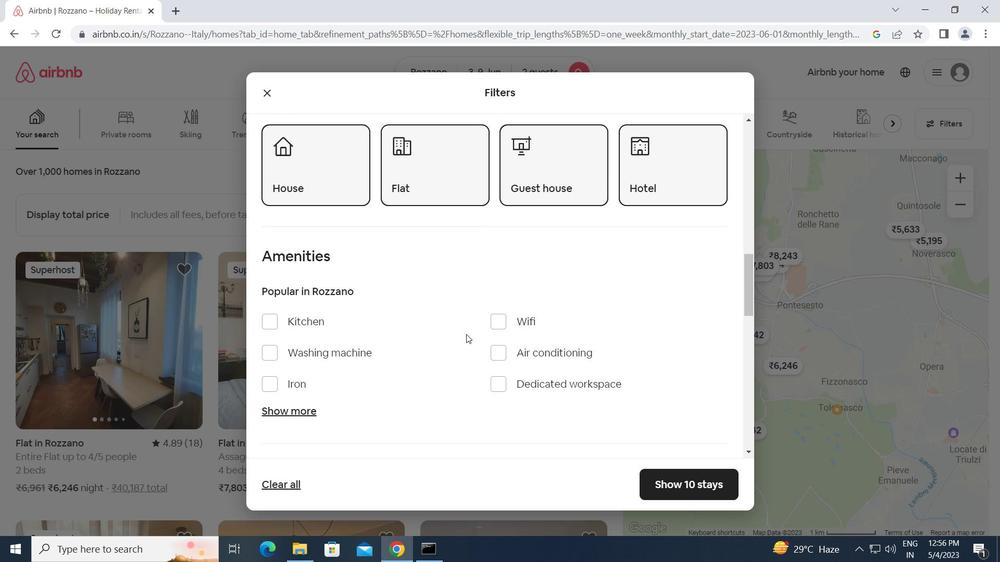 
Action: Mouse scrolled (466, 333) with delta (0, 0)
Screenshot: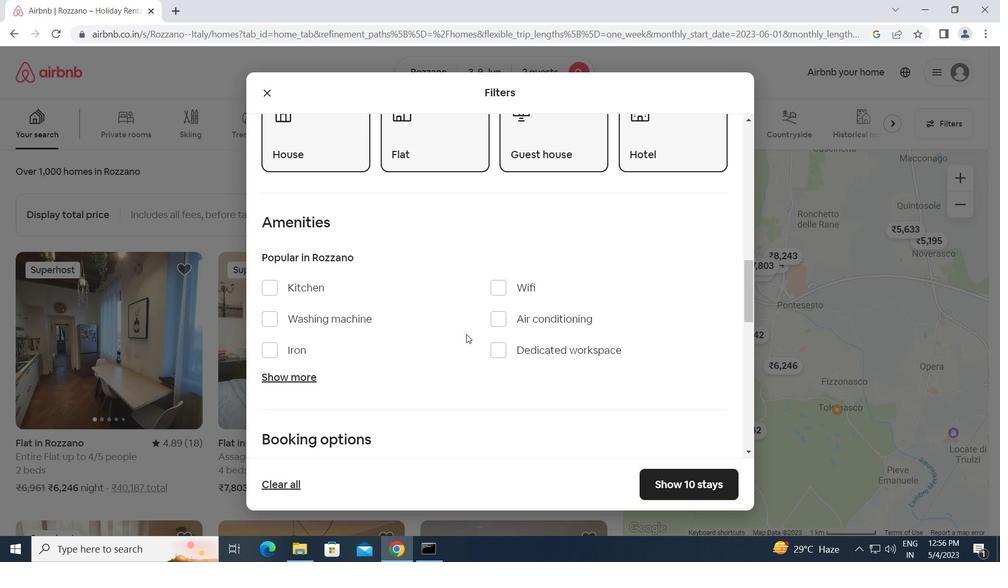 
Action: Mouse scrolled (466, 333) with delta (0, 0)
Screenshot: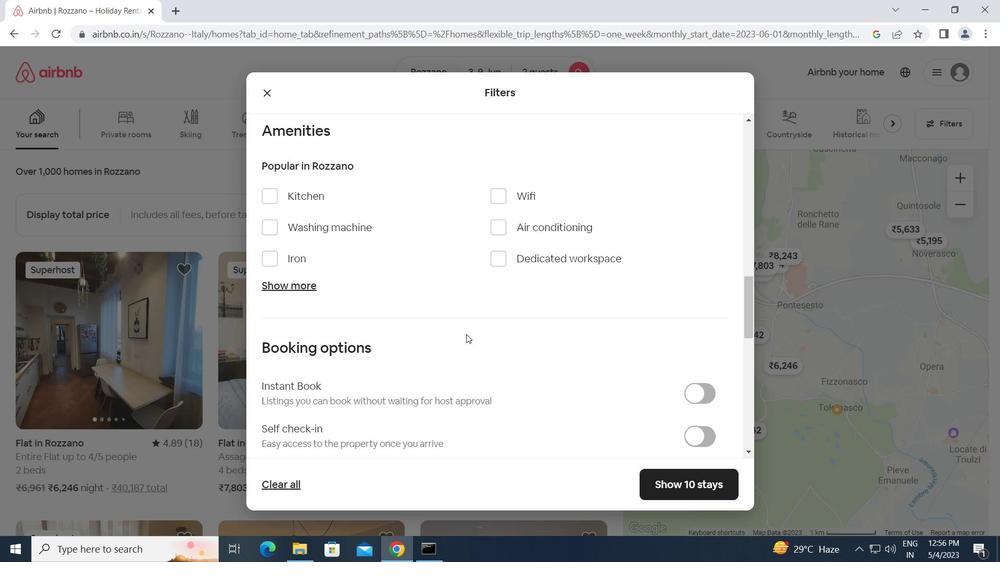
Action: Mouse moved to (688, 363)
Screenshot: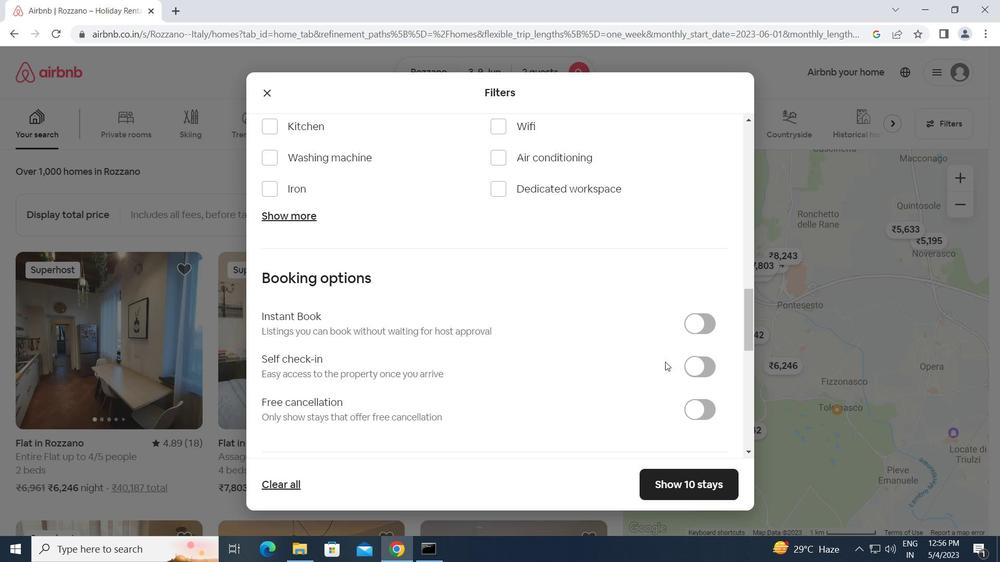 
Action: Mouse pressed left at (688, 363)
Screenshot: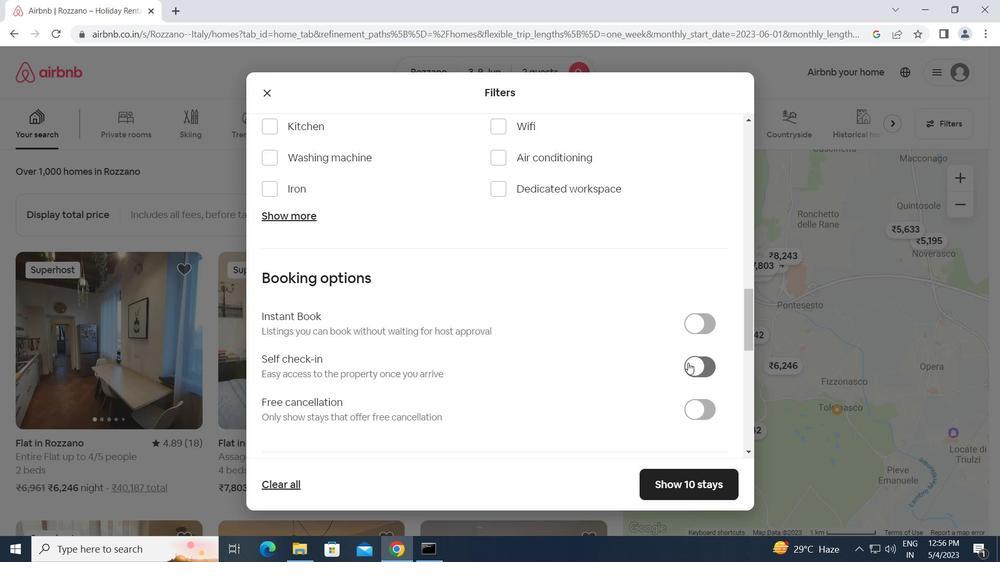
Action: Mouse moved to (545, 363)
Screenshot: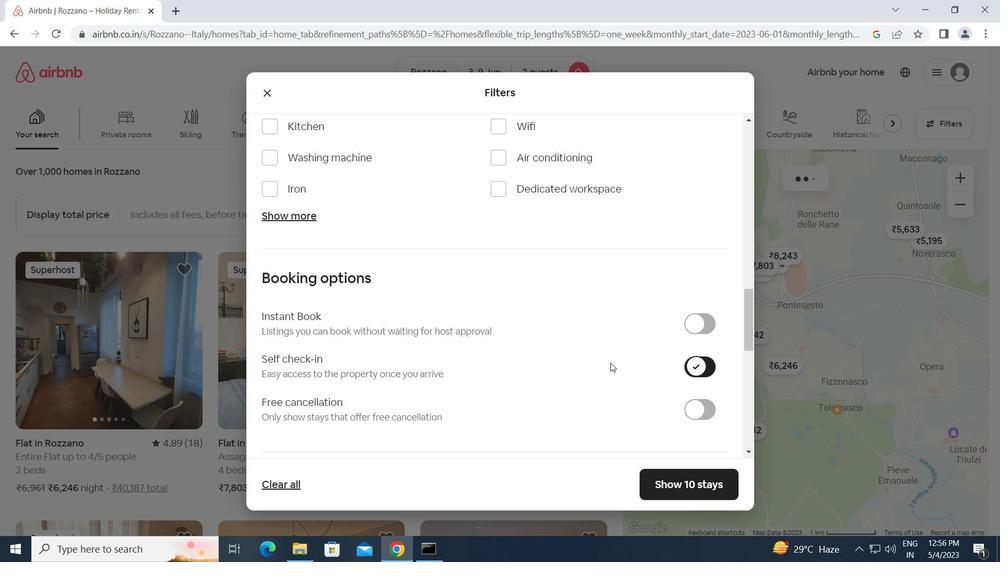 
Action: Mouse scrolled (545, 362) with delta (0, 0)
Screenshot: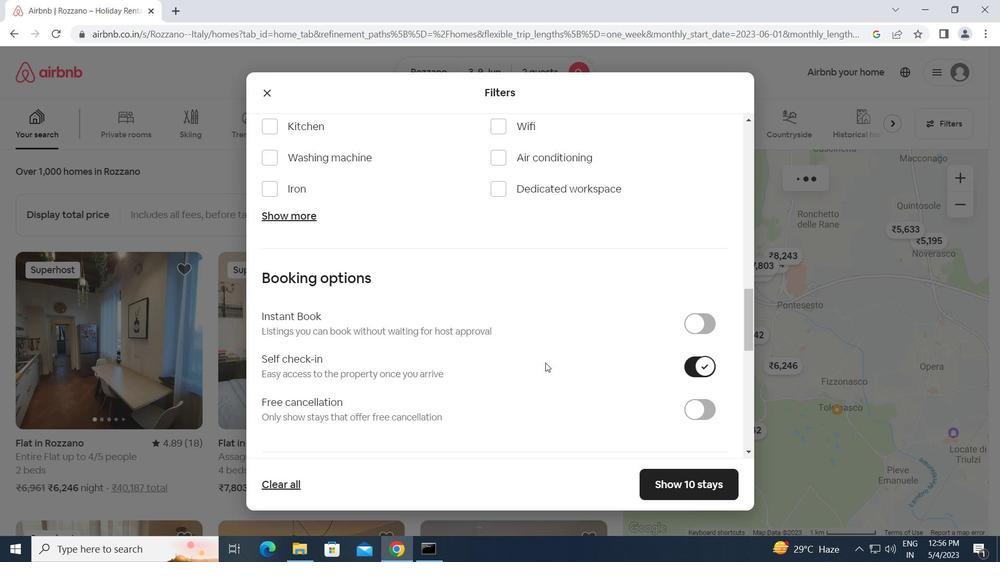 
Action: Mouse scrolled (545, 362) with delta (0, 0)
Screenshot: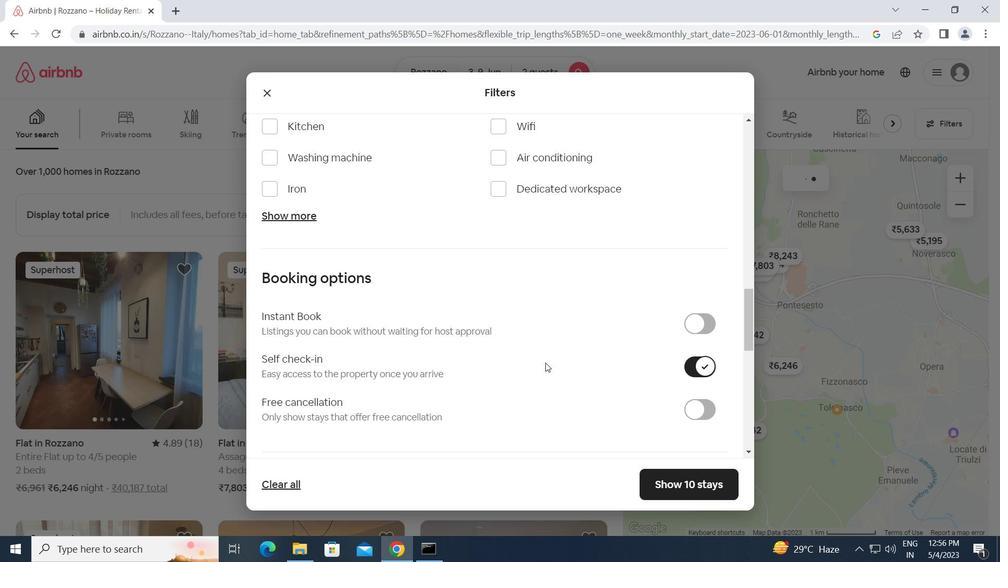 
Action: Mouse moved to (545, 363)
Screenshot: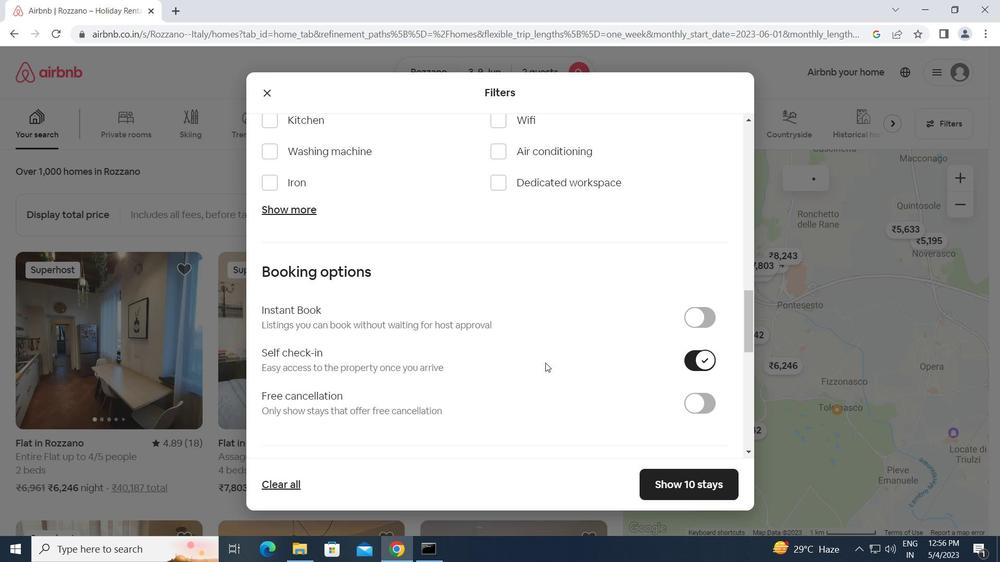 
Action: Mouse scrolled (545, 362) with delta (0, 0)
Screenshot: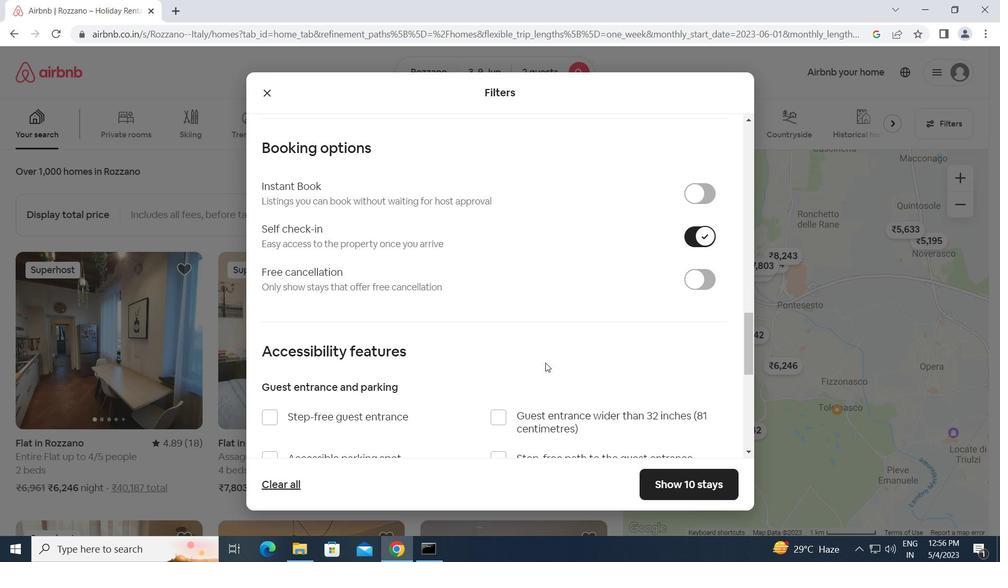 
Action: Mouse scrolled (545, 362) with delta (0, 0)
Screenshot: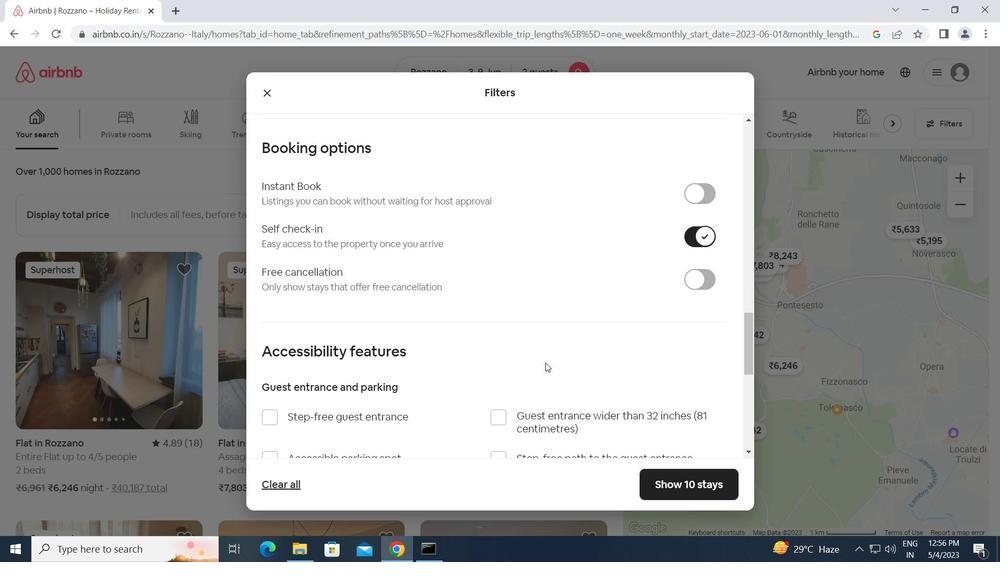 
Action: Mouse scrolled (545, 362) with delta (0, 0)
Screenshot: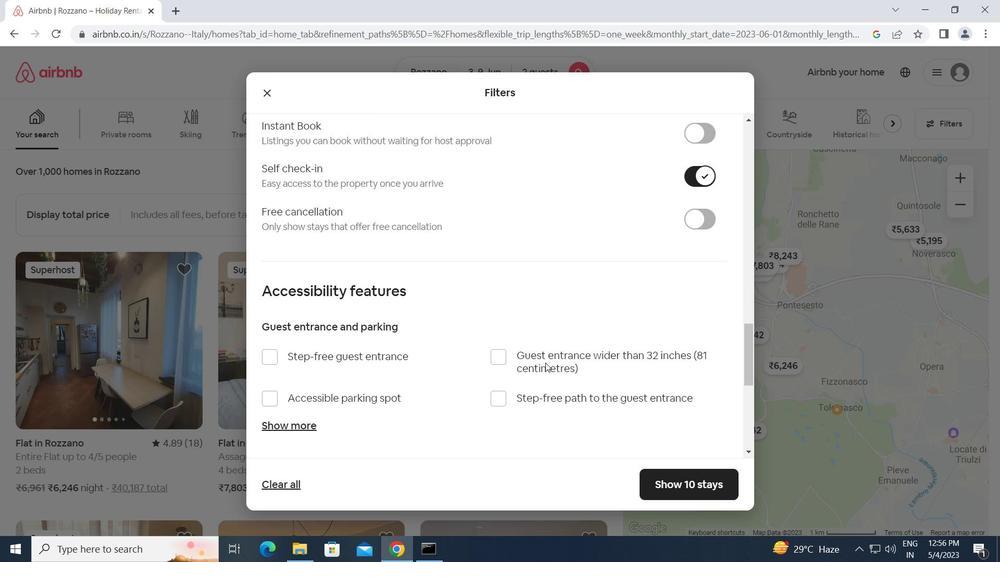 
Action: Mouse scrolled (545, 362) with delta (0, 0)
Screenshot: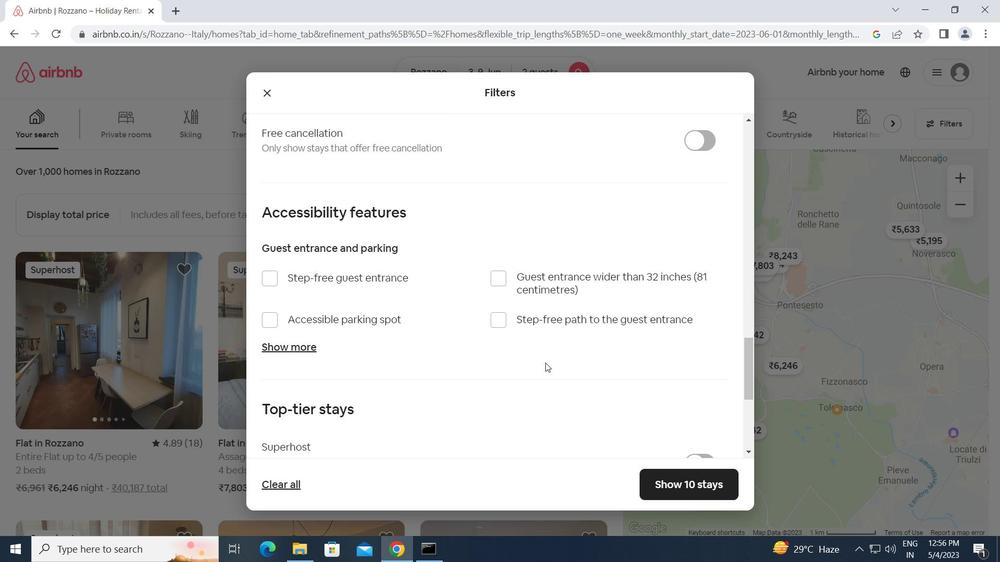 
Action: Mouse scrolled (545, 362) with delta (0, 0)
Screenshot: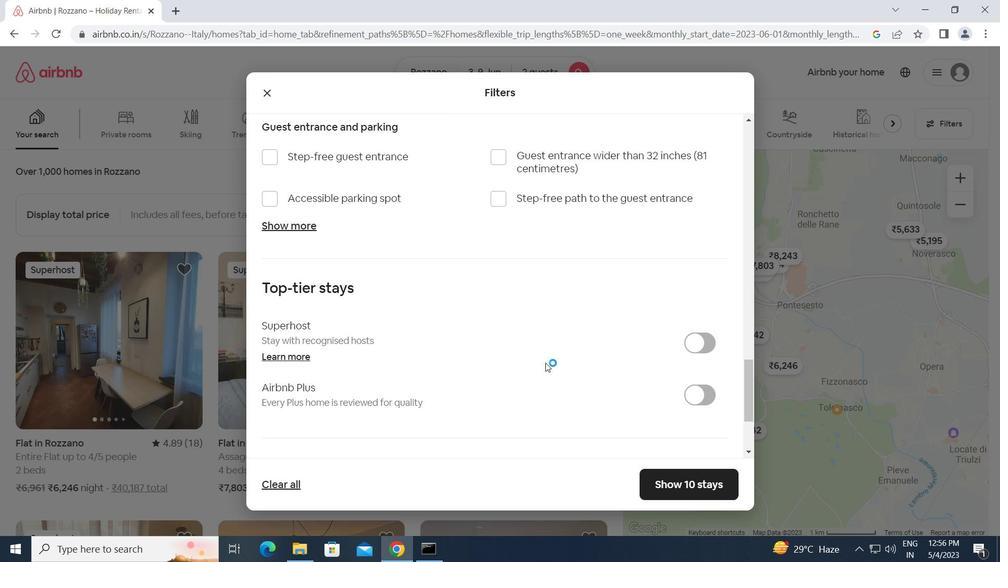 
Action: Mouse scrolled (545, 362) with delta (0, 0)
Screenshot: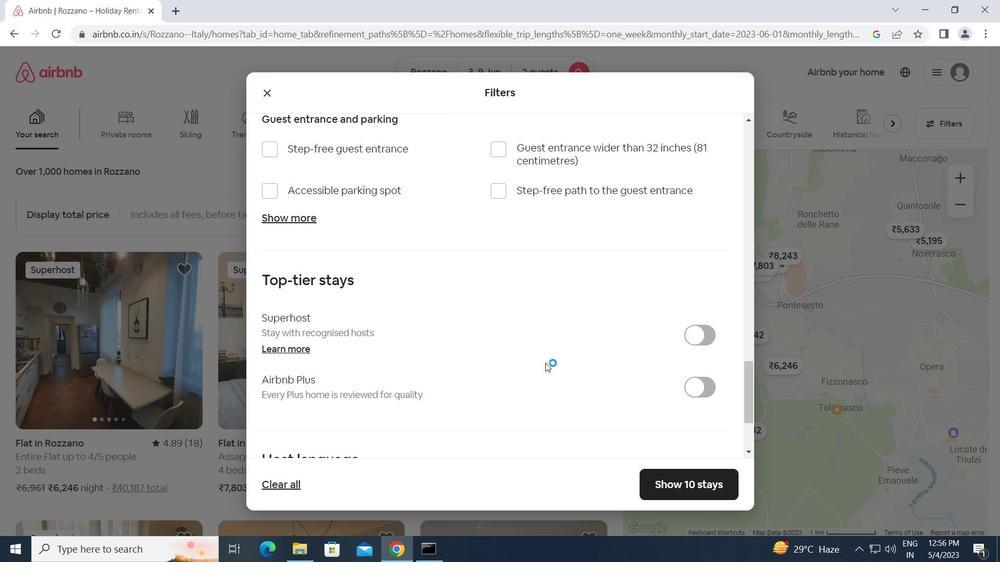 
Action: Mouse moved to (265, 371)
Screenshot: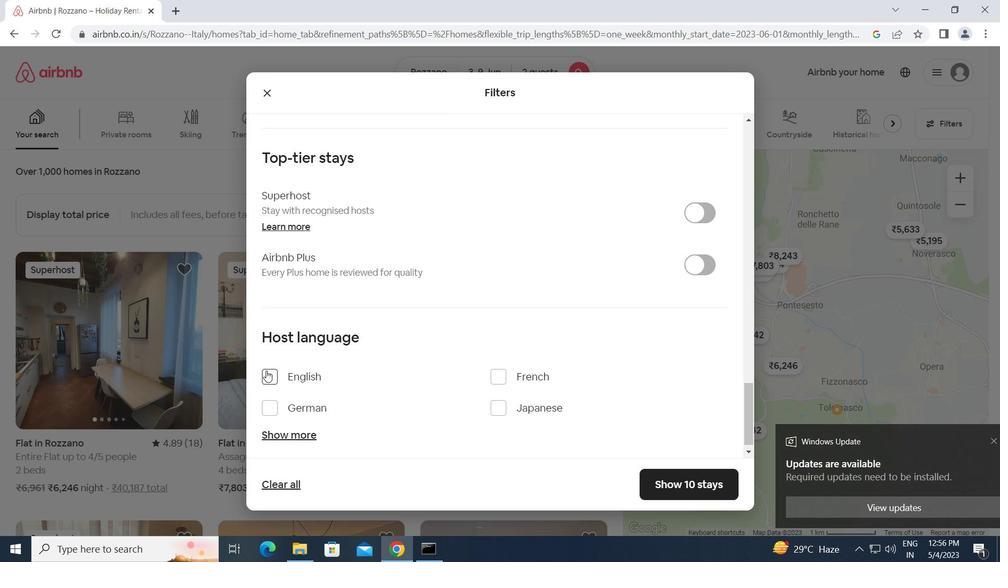 
Action: Mouse pressed left at (265, 371)
Screenshot: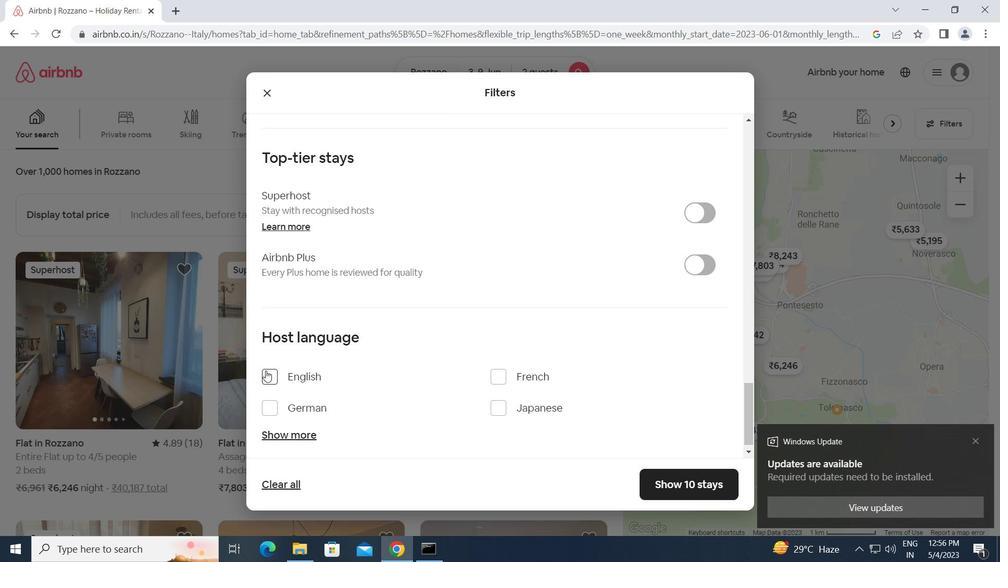 
Action: Mouse moved to (658, 482)
Screenshot: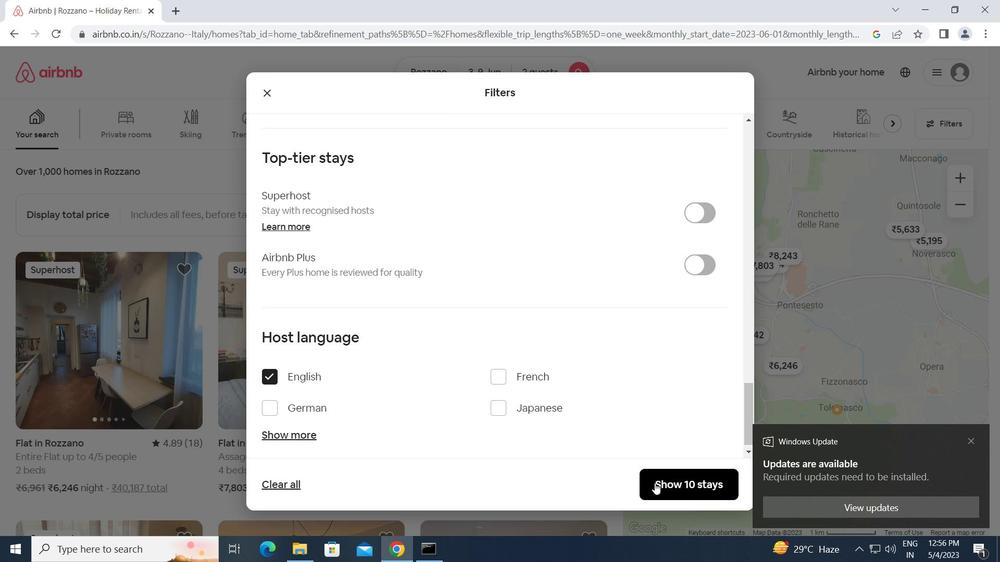 
Action: Mouse pressed left at (658, 482)
Screenshot: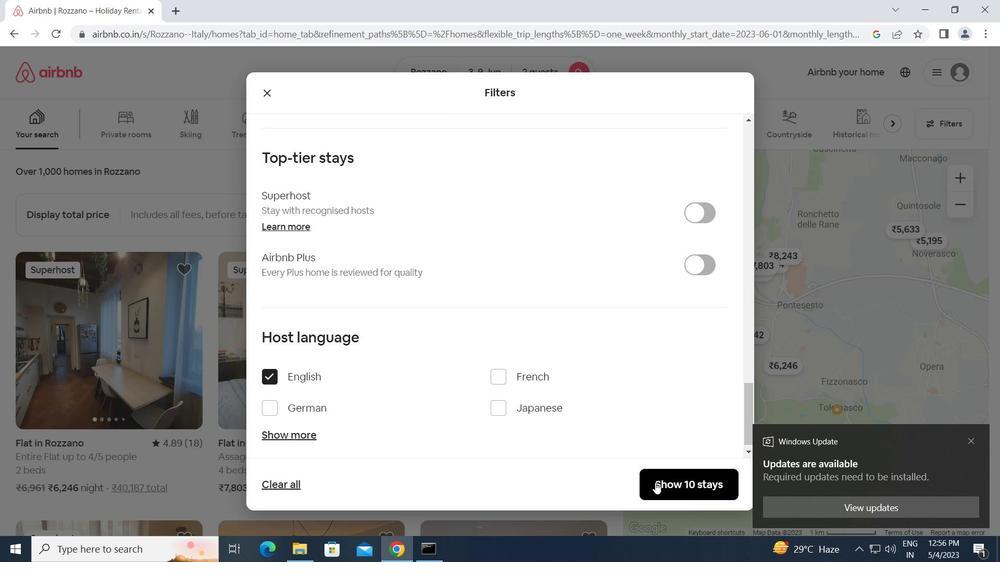 
